 Task: Find connections with filter location Mülheim (Ruhr) with filter topic #coronaviruswith filter profile language Spanish with filter current company Qlik with filter school Annasaheb Vartak College of Arts Kedarnath Malhotra College of Commerce and E S Andrades College of Science Vasai Road Dist Thane 401 202 with filter industry Natural Gas Distribution with filter service category Ghostwriting with filter keywords title Mechanical Engineer
Action: Mouse moved to (506, 71)
Screenshot: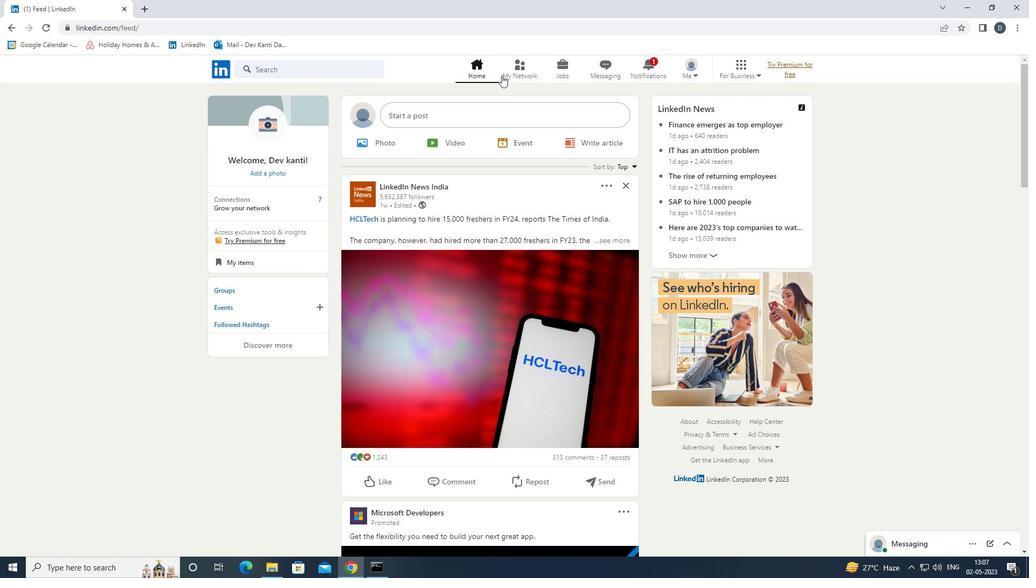 
Action: Mouse pressed left at (506, 71)
Screenshot: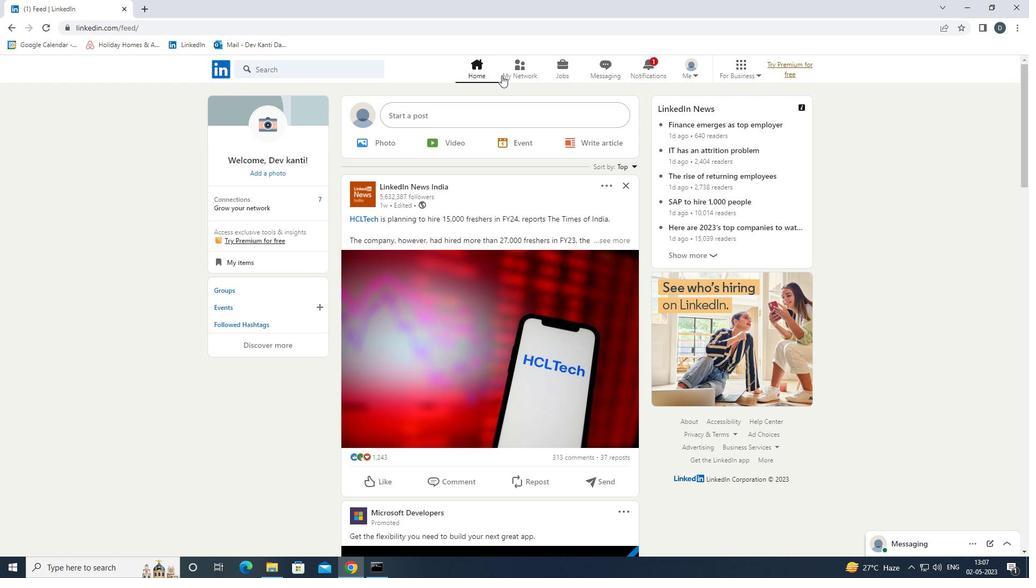 
Action: Mouse moved to (351, 128)
Screenshot: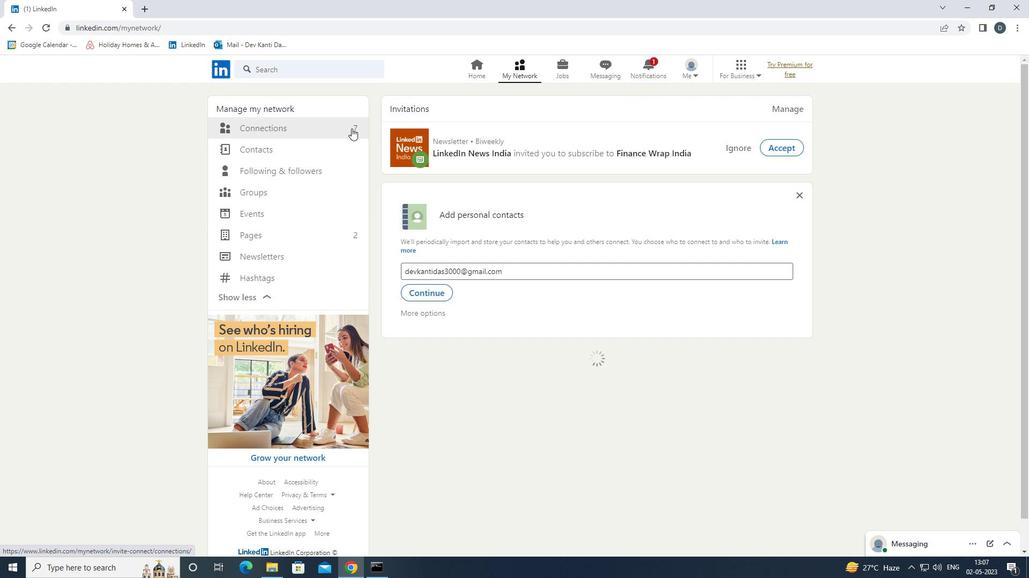 
Action: Mouse pressed left at (351, 128)
Screenshot: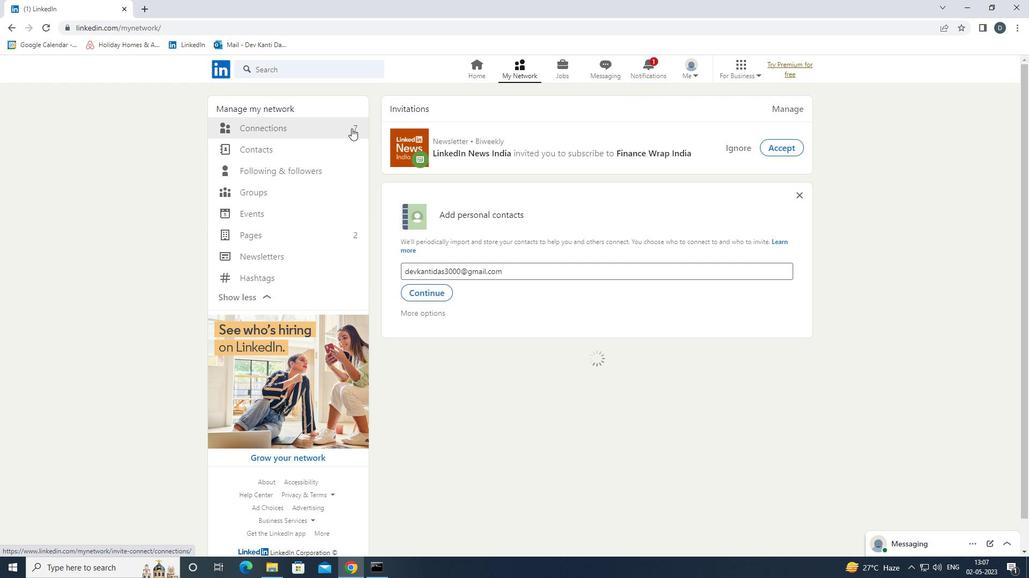 
Action: Mouse moved to (589, 126)
Screenshot: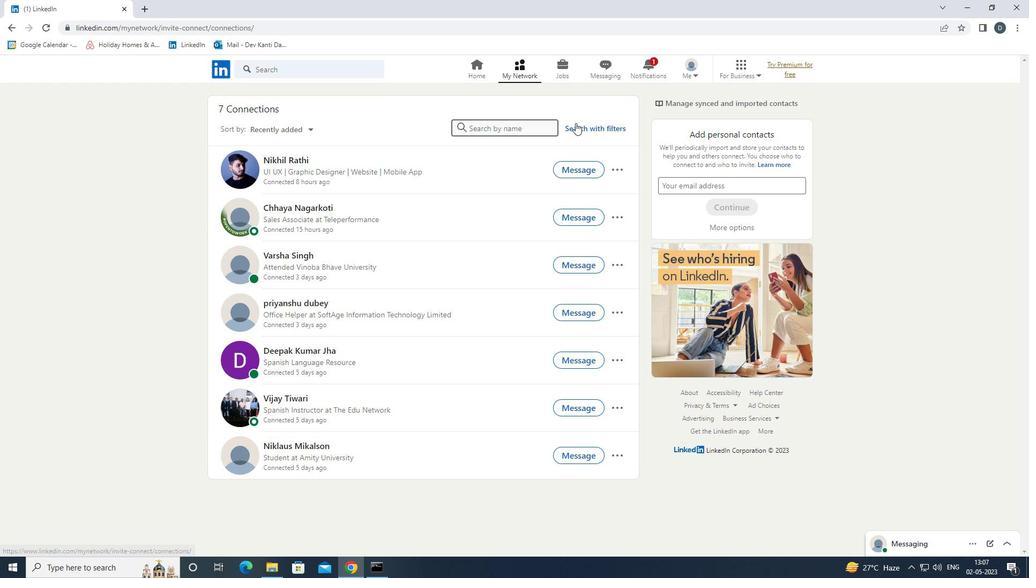 
Action: Mouse pressed left at (589, 126)
Screenshot: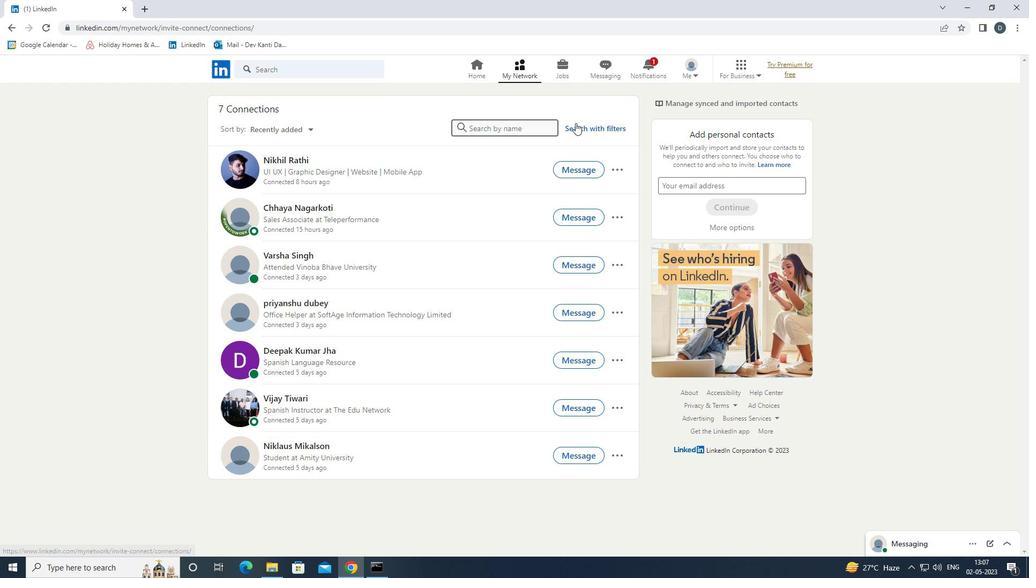 
Action: Mouse moved to (532, 98)
Screenshot: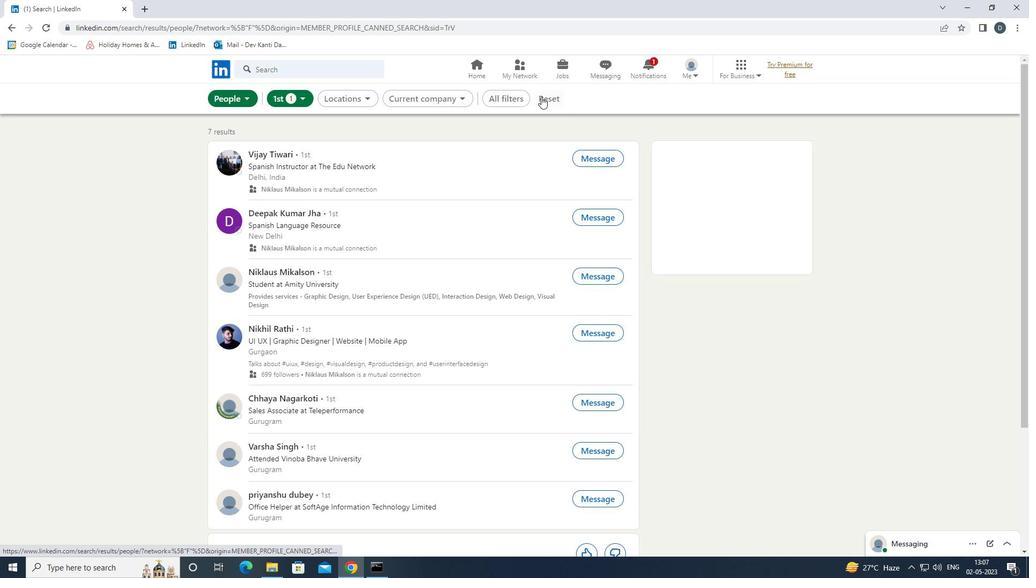 
Action: Mouse pressed left at (532, 98)
Screenshot: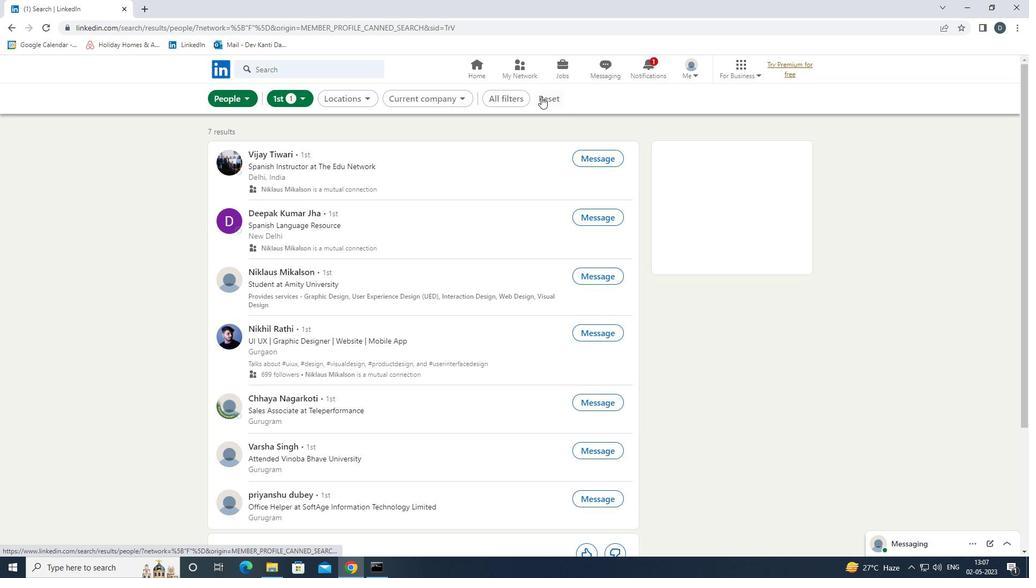 
Action: Mouse moved to (545, 100)
Screenshot: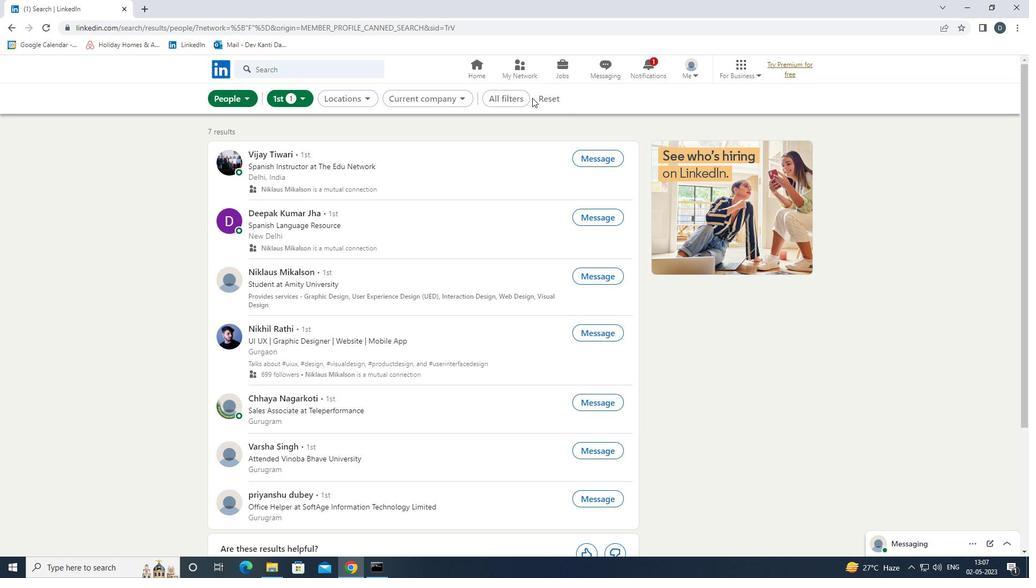 
Action: Mouse pressed left at (545, 100)
Screenshot: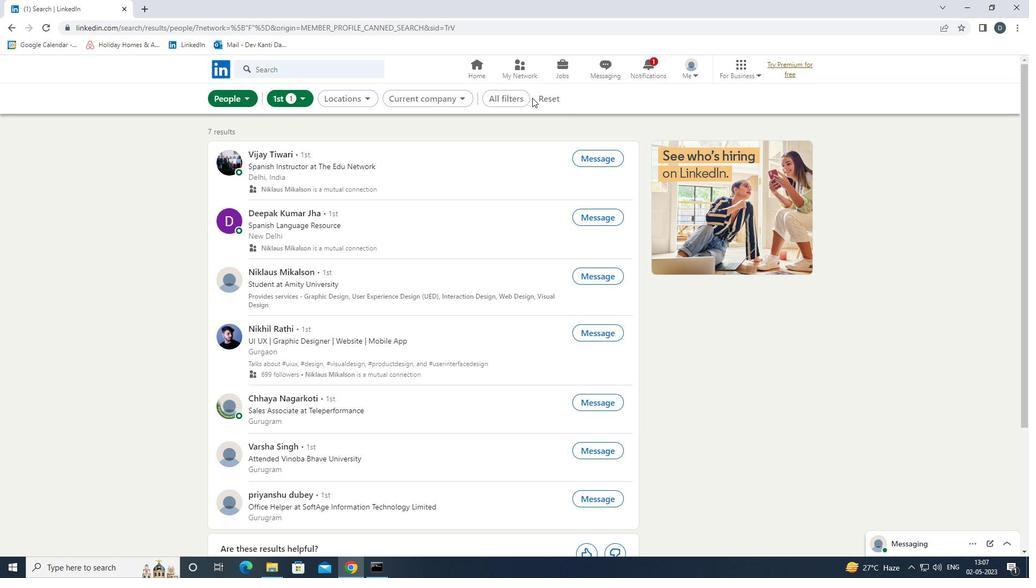 
Action: Mouse moved to (533, 98)
Screenshot: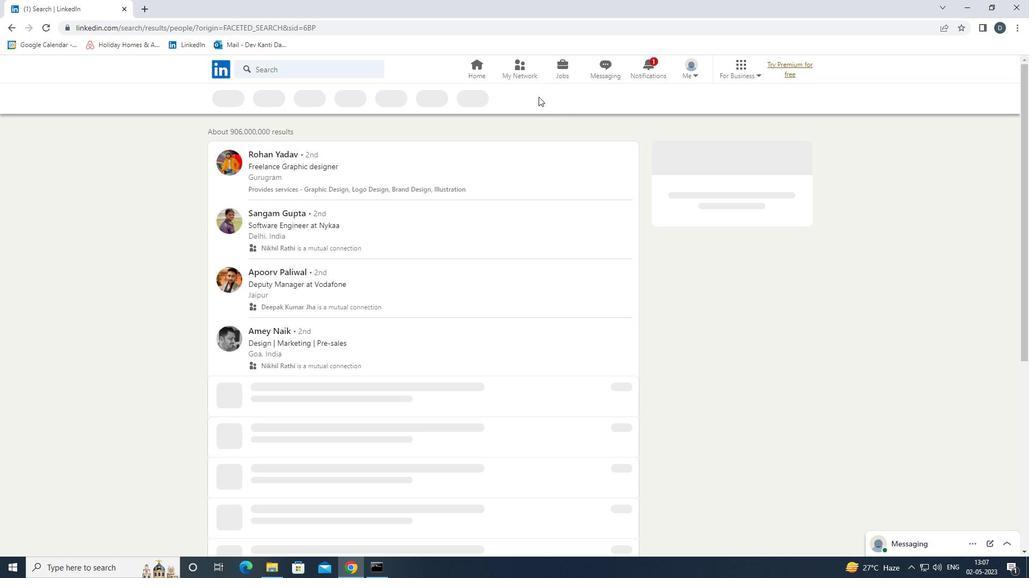
Action: Mouse pressed left at (533, 98)
Screenshot: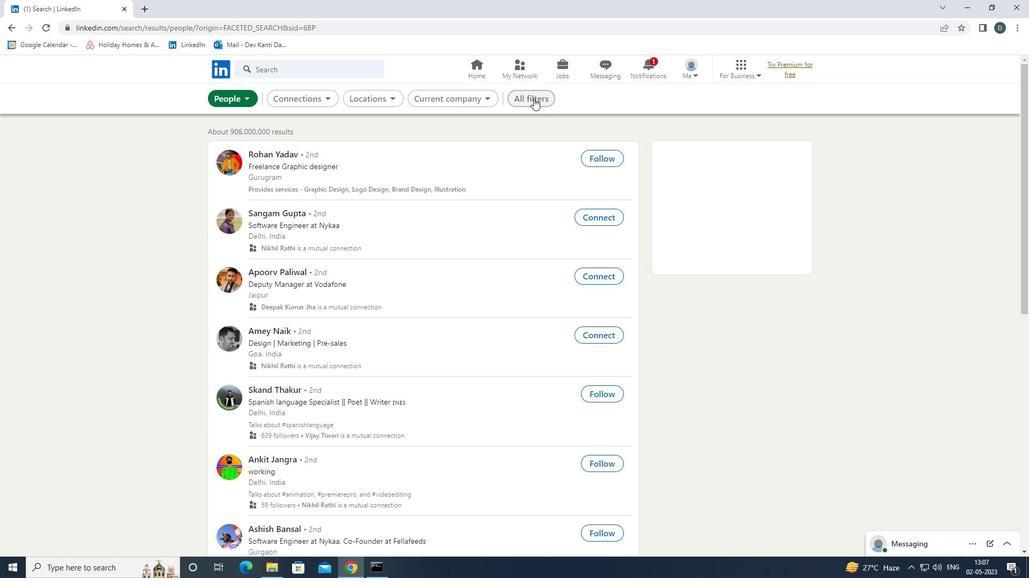 
Action: Mouse moved to (919, 343)
Screenshot: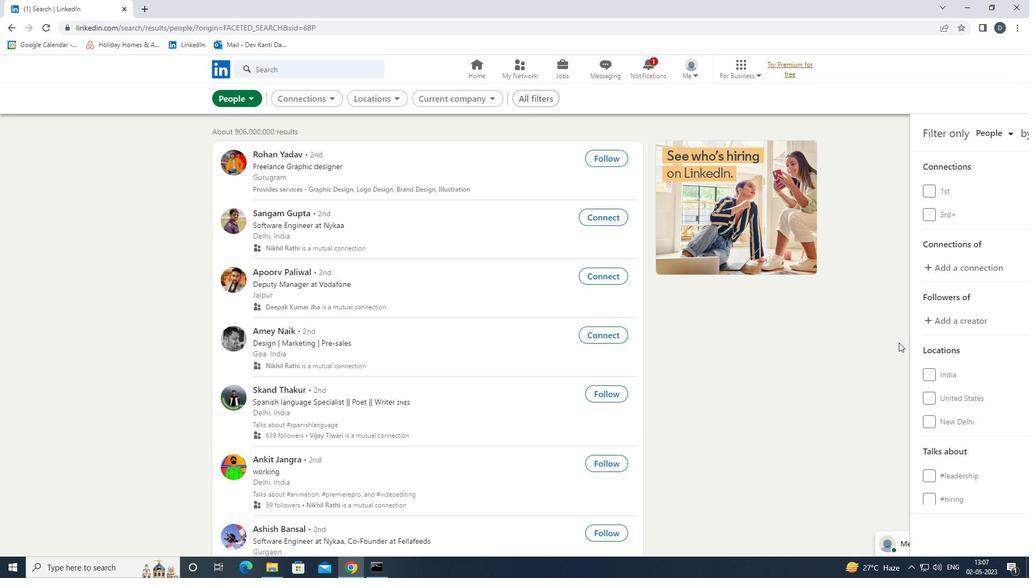 
Action: Mouse scrolled (919, 342) with delta (0, 0)
Screenshot: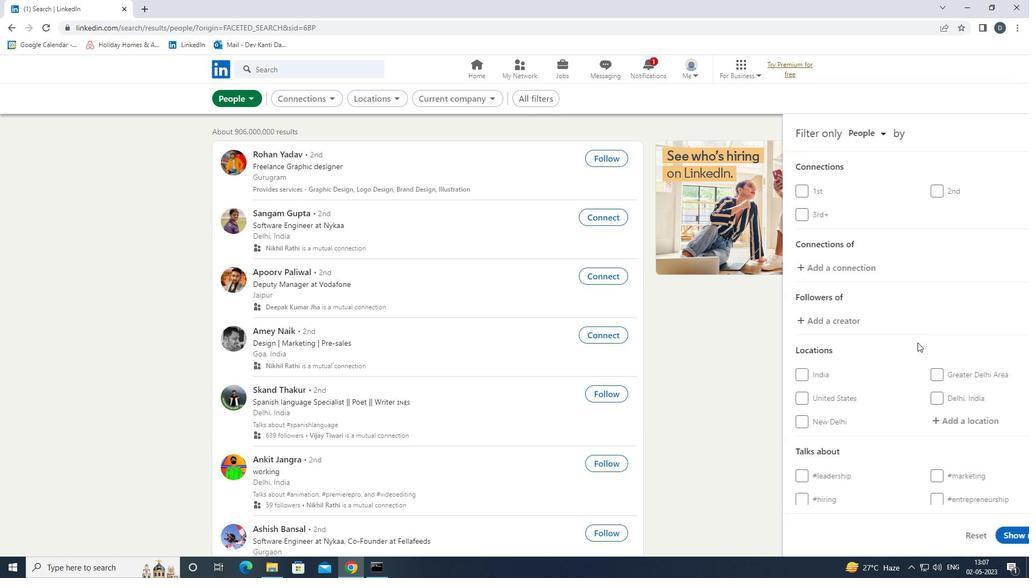 
Action: Mouse scrolled (919, 342) with delta (0, 0)
Screenshot: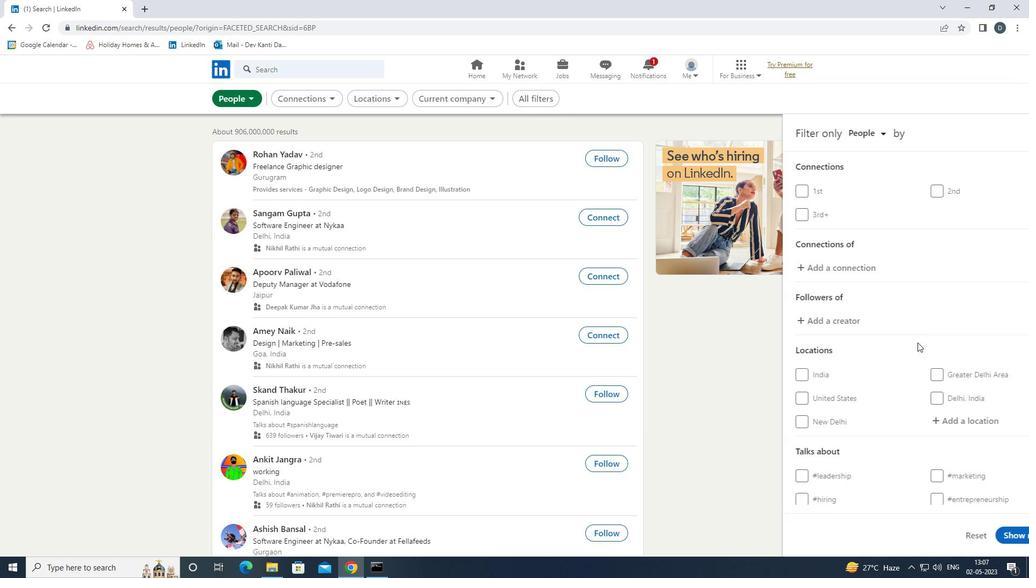 
Action: Mouse moved to (923, 326)
Screenshot: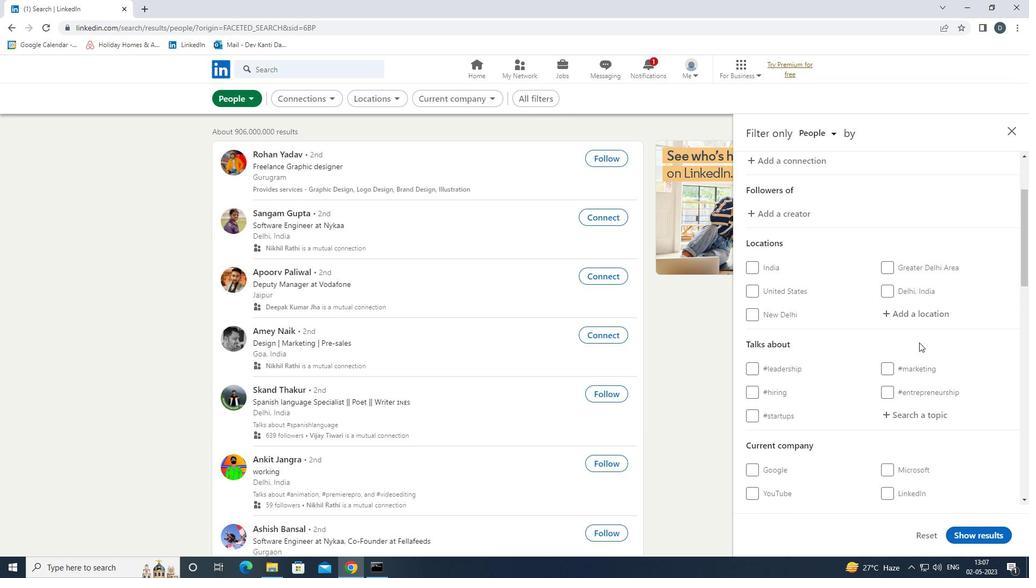 
Action: Mouse pressed left at (923, 326)
Screenshot: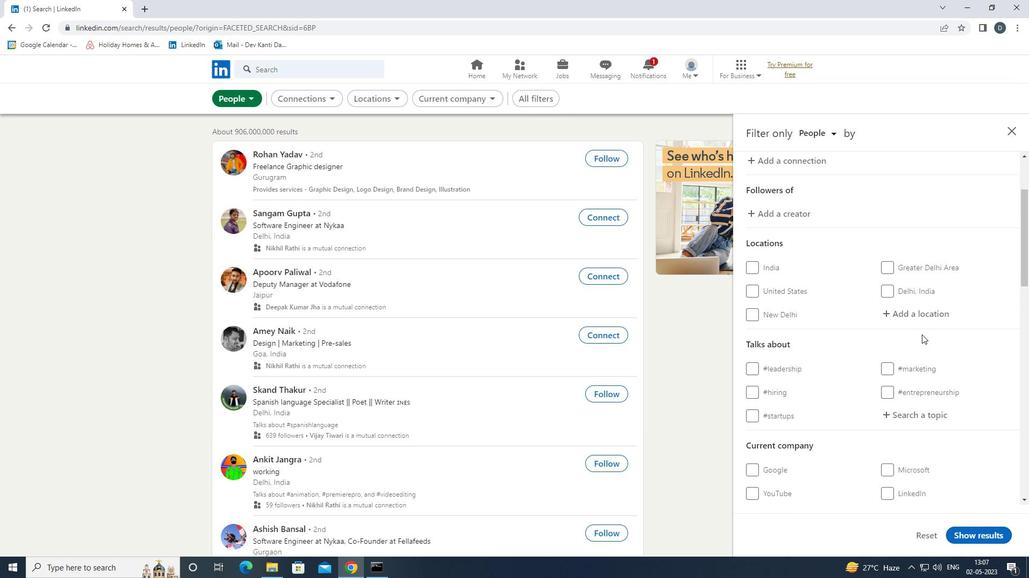 
Action: Mouse moved to (925, 317)
Screenshot: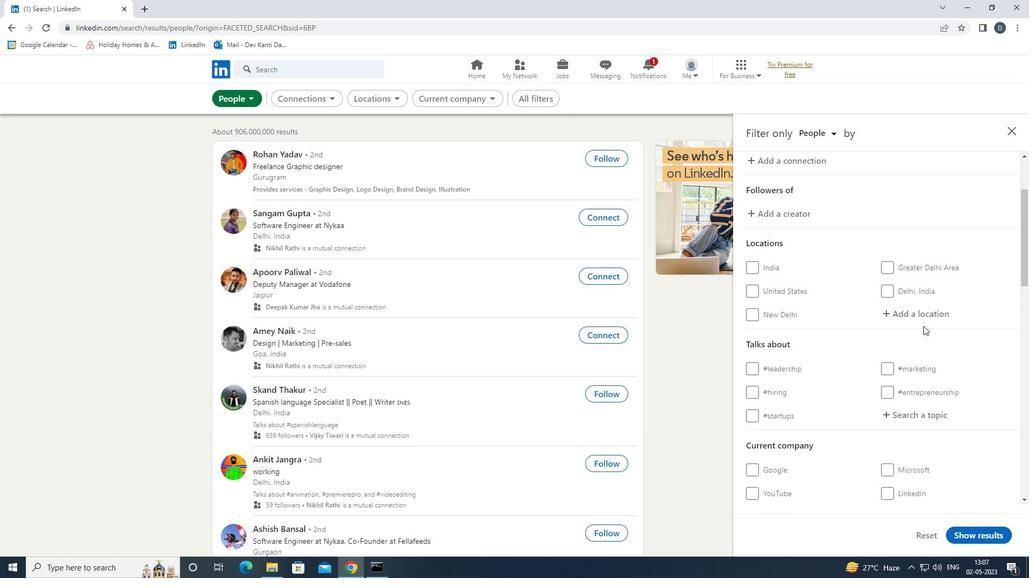 
Action: Mouse pressed left at (925, 317)
Screenshot: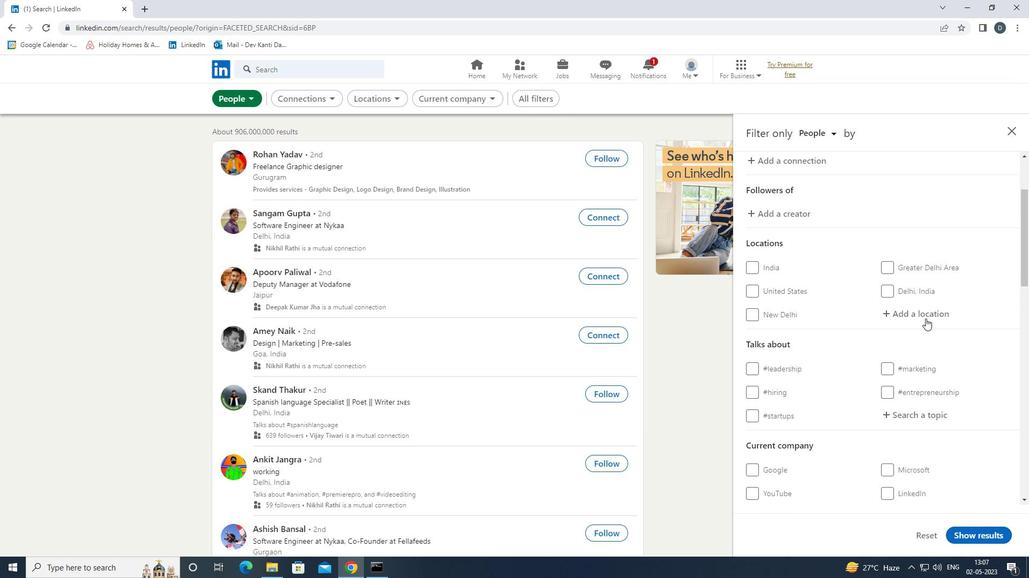 
Action: Key pressed <Key.shift>MULHEIM<Key.space><Key.backspace><Key.shift_r><Key.shift_r><Key.shift_r><Key.shift_r><Key.shift_r><Key.shift_r><Key.shift_r><Key.shift_r><Key.shift_r><Key.shift_r><Key.shift_r><Key.shift_r><Key.shift_r><Key.shift_r><Key.shift_r><Key.shift_r>(<Key.shift>RUHR<Key.shift_r>)<Key.down><Key.enter>
Screenshot: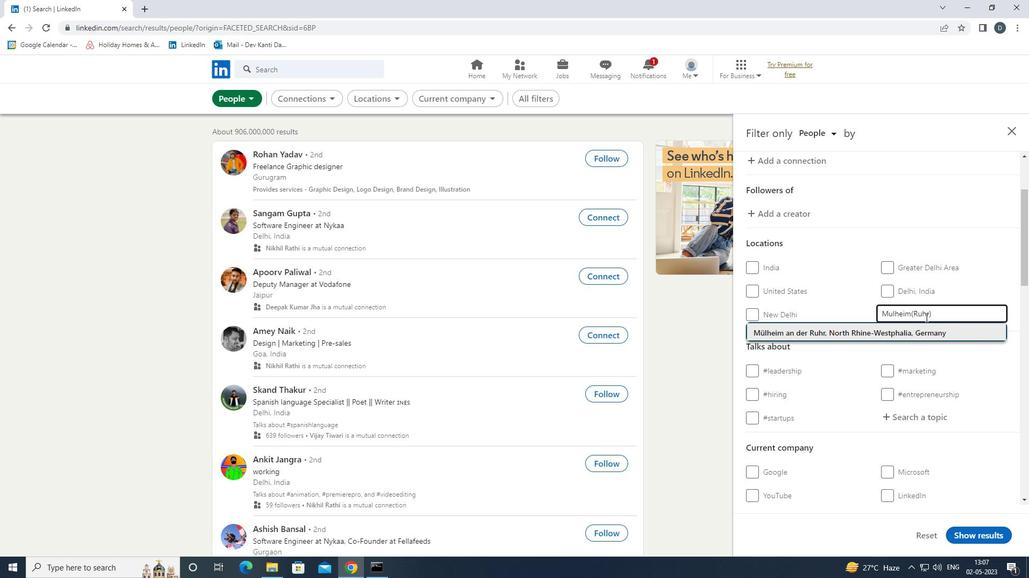 
Action: Mouse moved to (925, 319)
Screenshot: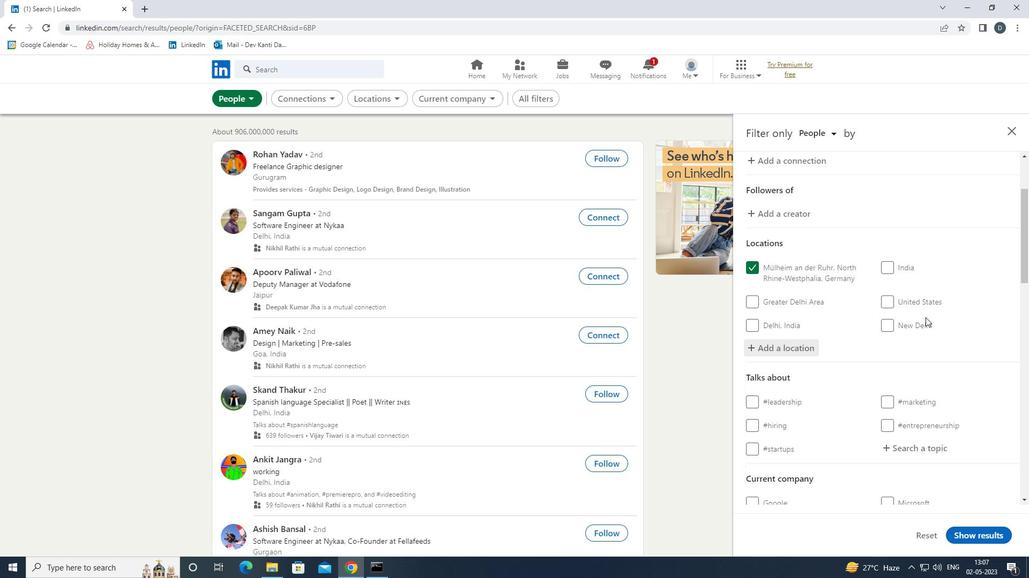 
Action: Mouse scrolled (925, 318) with delta (0, 0)
Screenshot: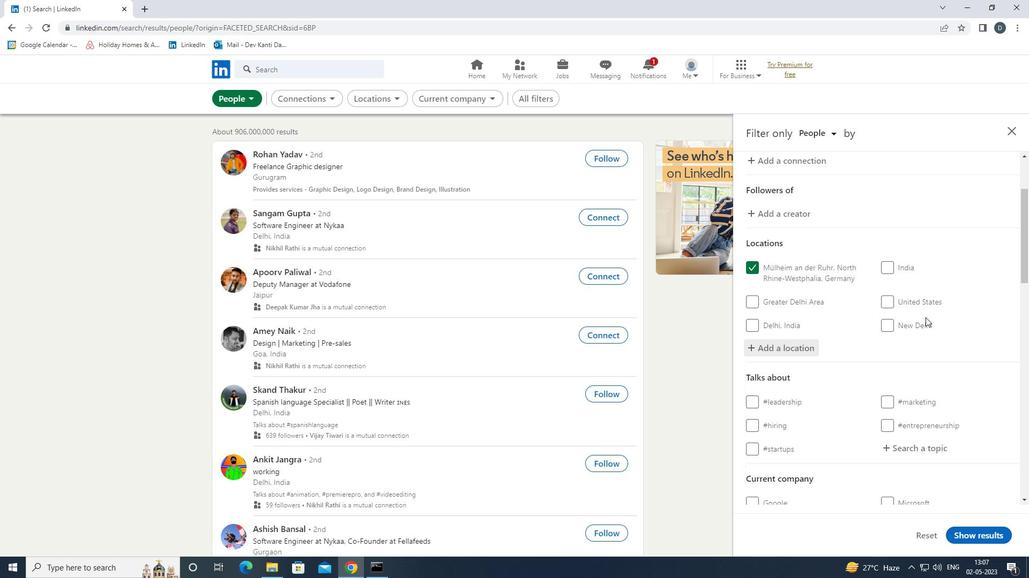
Action: Mouse scrolled (925, 318) with delta (0, 0)
Screenshot: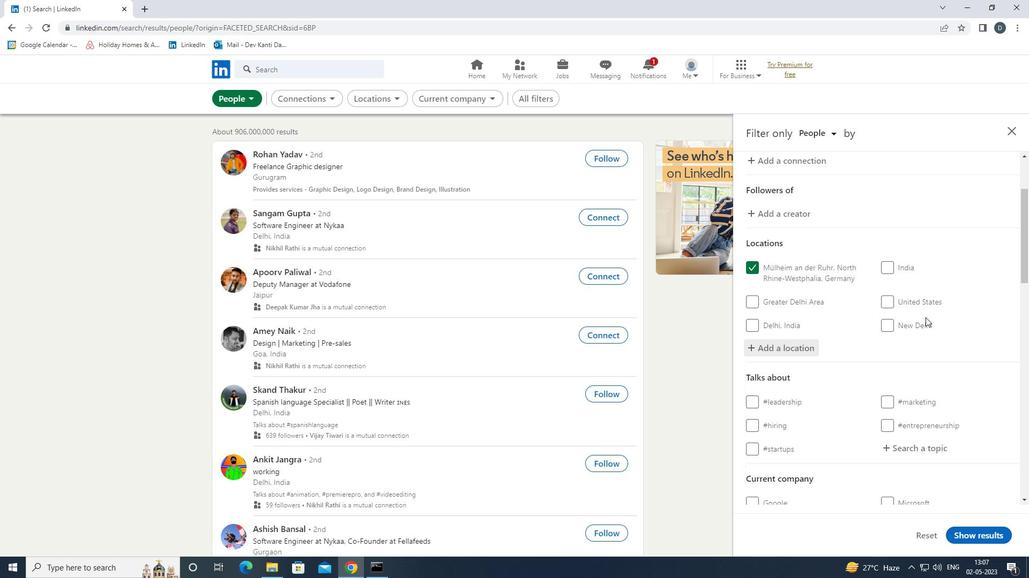 
Action: Mouse scrolled (925, 318) with delta (0, 0)
Screenshot: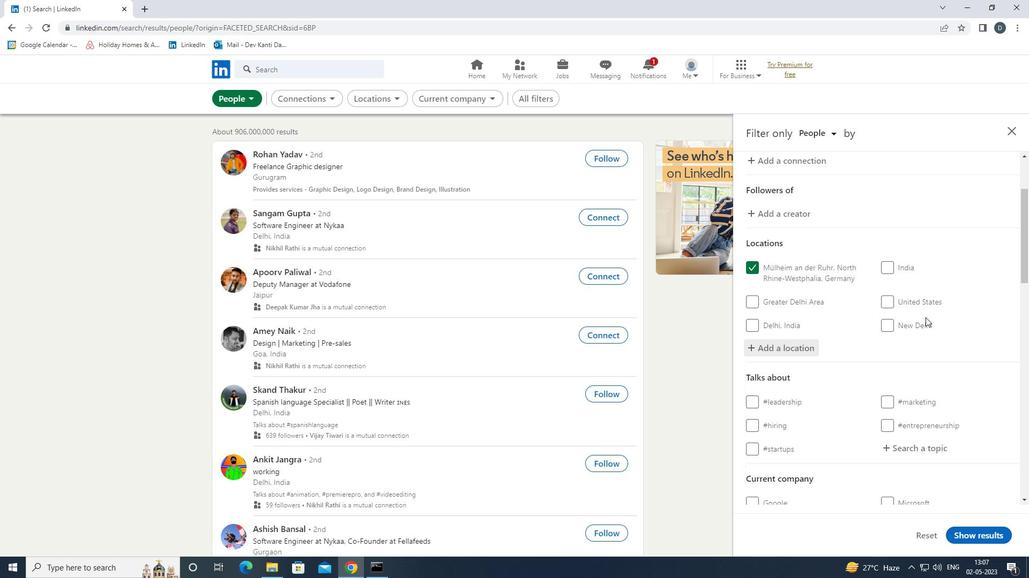 
Action: Mouse moved to (922, 294)
Screenshot: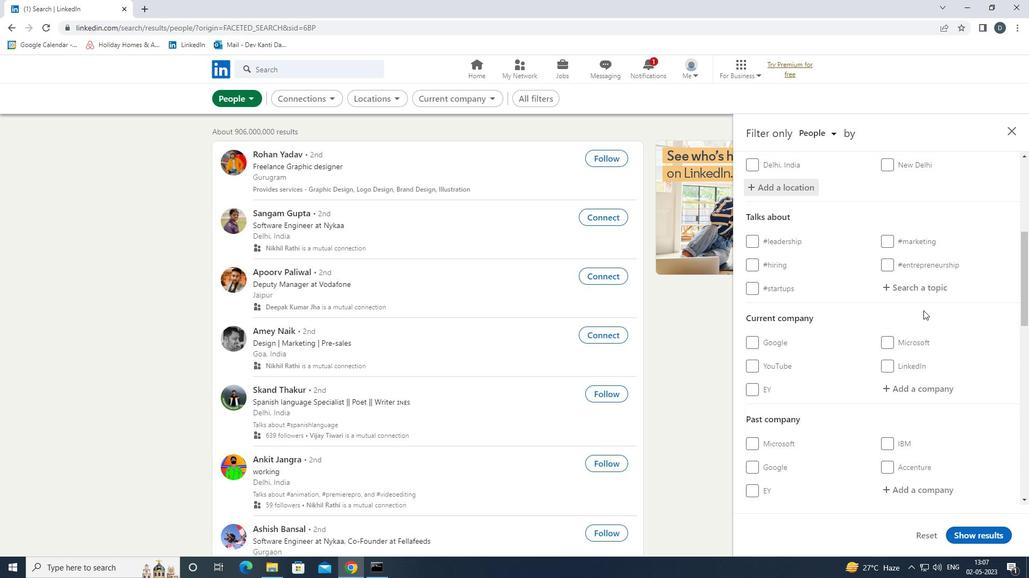
Action: Mouse pressed left at (922, 294)
Screenshot: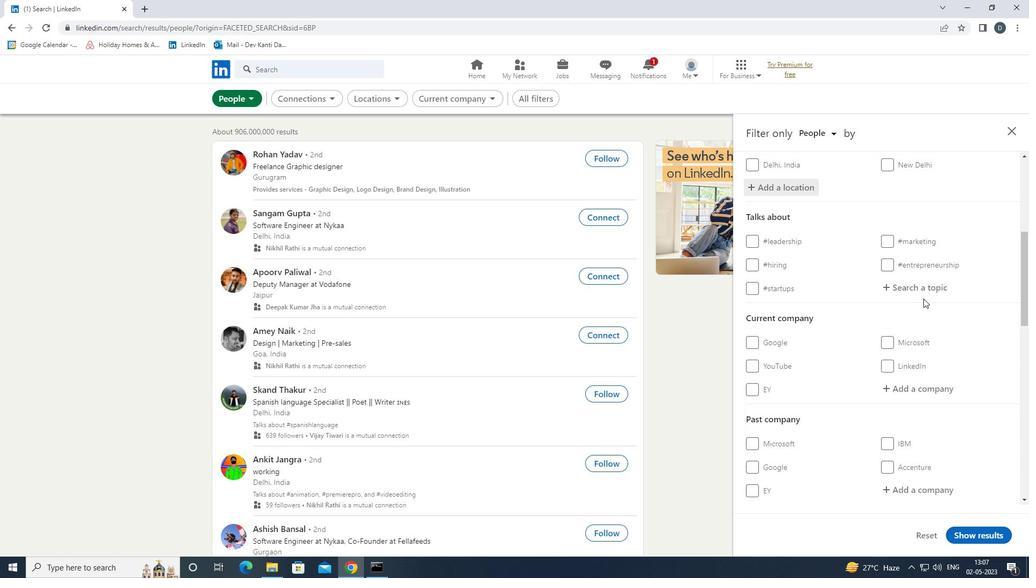 
Action: Key pressed CORO
Screenshot: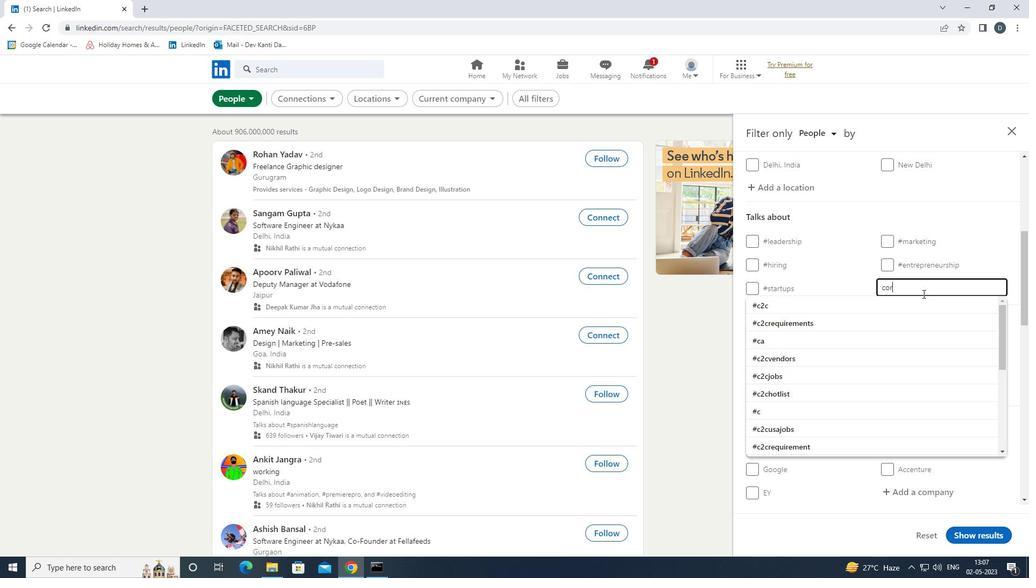 
Action: Mouse moved to (922, 293)
Screenshot: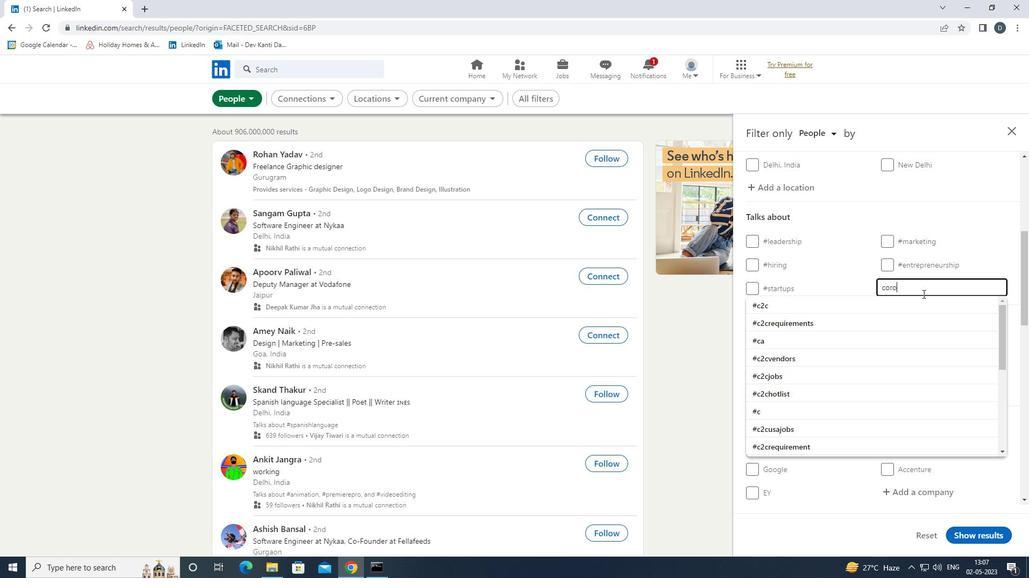 
Action: Key pressed NAVIRUS<Key.left><Key.left><Key.left><Key.left><Key.left><Key.left><Key.left><Key.left><Key.left><Key.left><Key.left><Key.left><Key.left><Key.left><Key.left><Key.left><Key.shift>#<Key.enter>
Screenshot: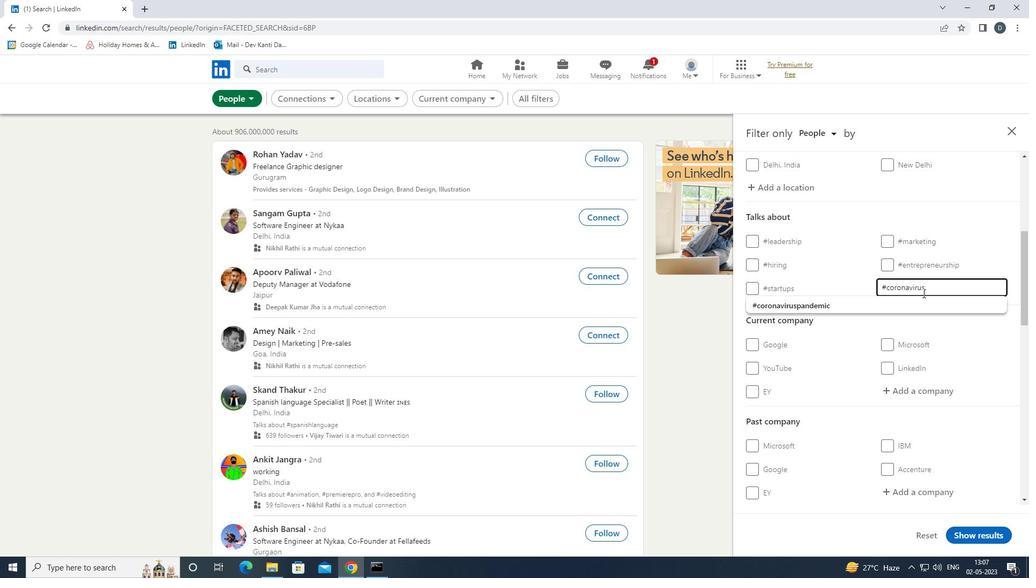 
Action: Mouse moved to (955, 283)
Screenshot: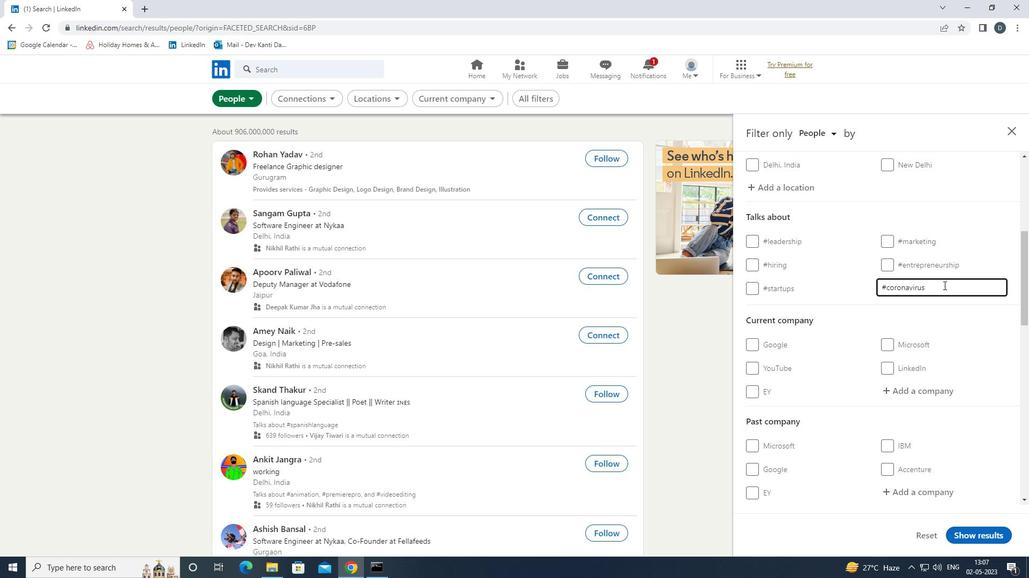 
Action: Mouse scrolled (955, 282) with delta (0, 0)
Screenshot: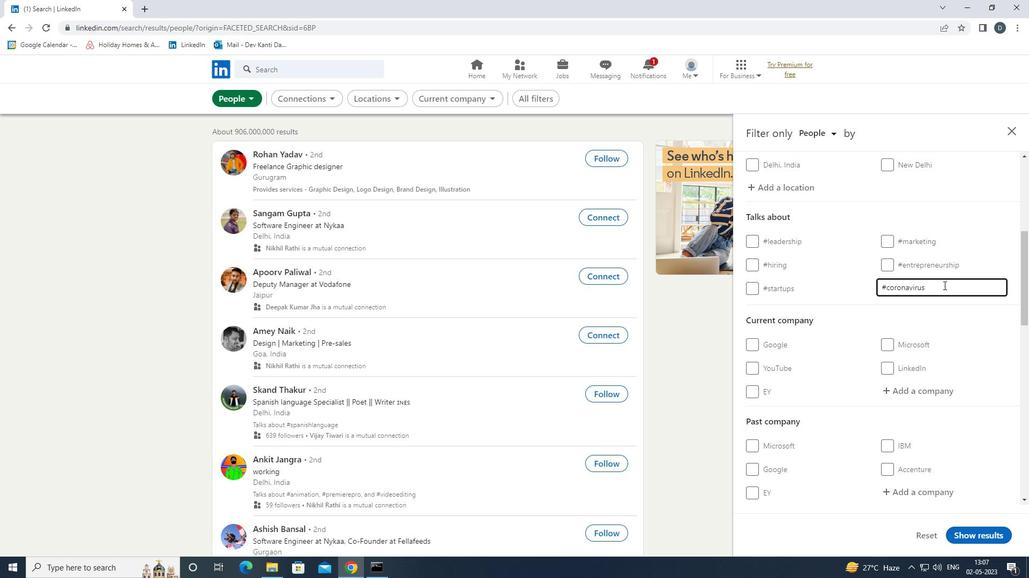
Action: Mouse moved to (953, 284)
Screenshot: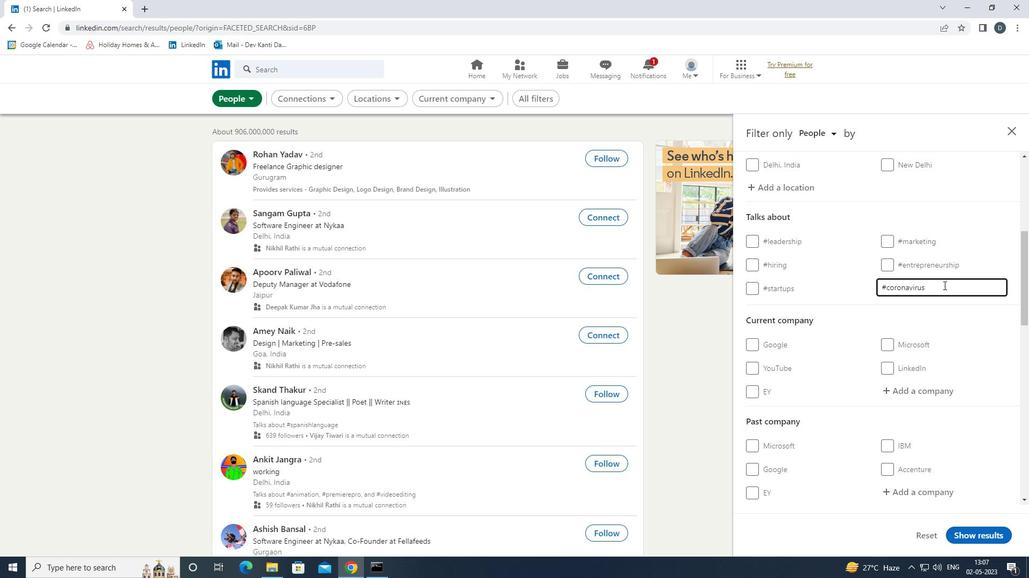 
Action: Mouse scrolled (953, 284) with delta (0, 0)
Screenshot: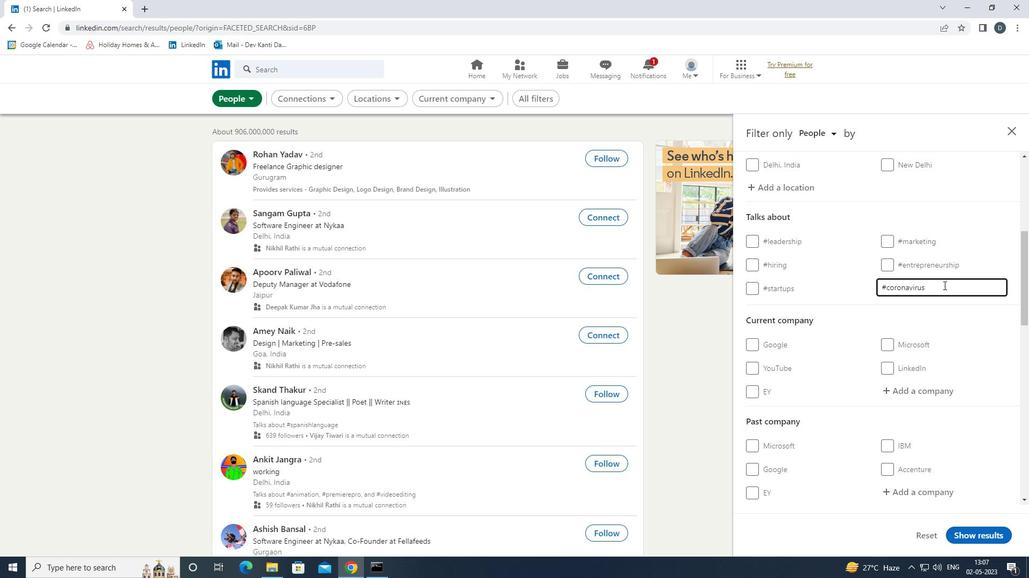 
Action: Mouse scrolled (953, 284) with delta (0, 0)
Screenshot: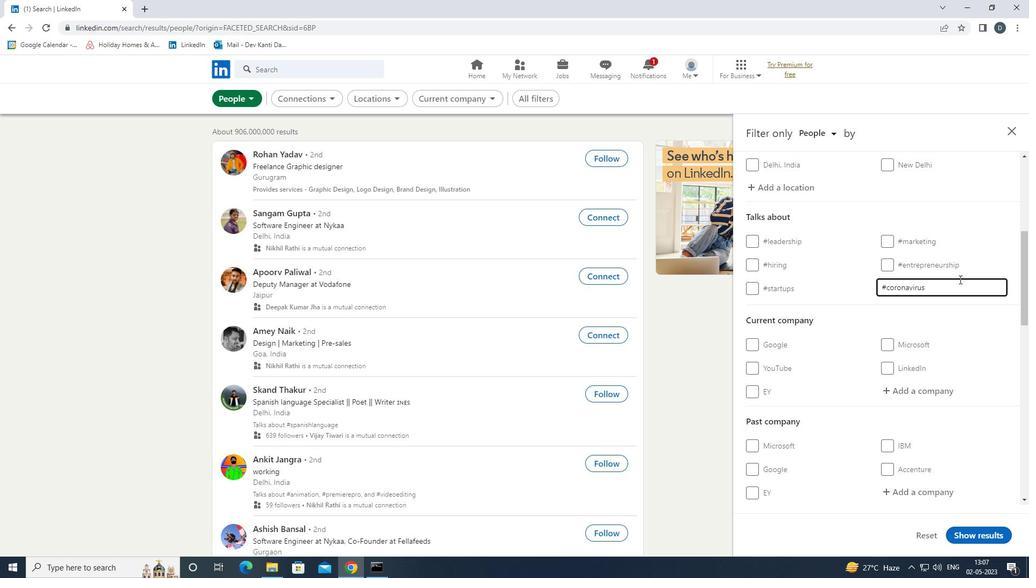 
Action: Mouse moved to (939, 284)
Screenshot: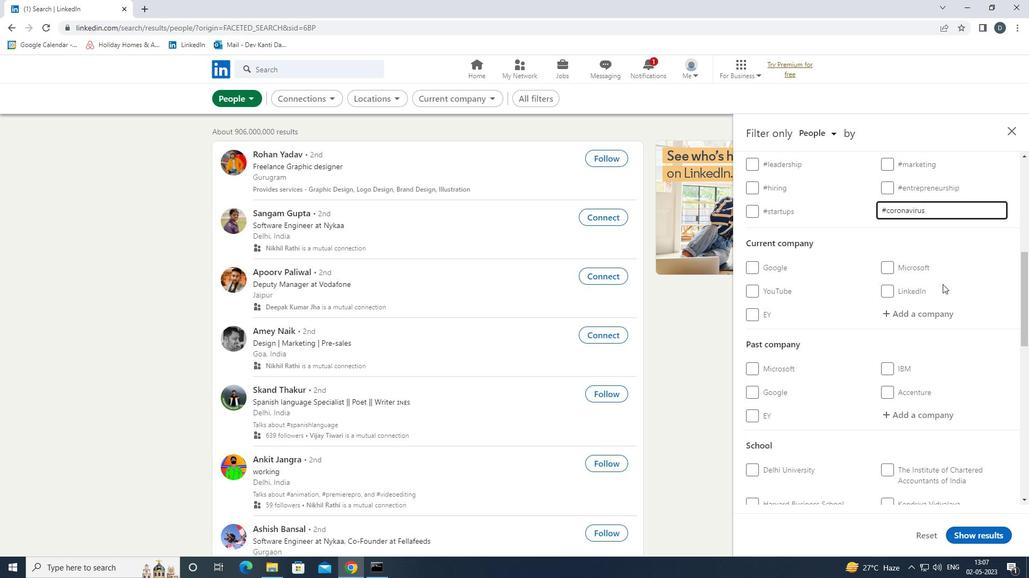 
Action: Mouse scrolled (939, 284) with delta (0, 0)
Screenshot: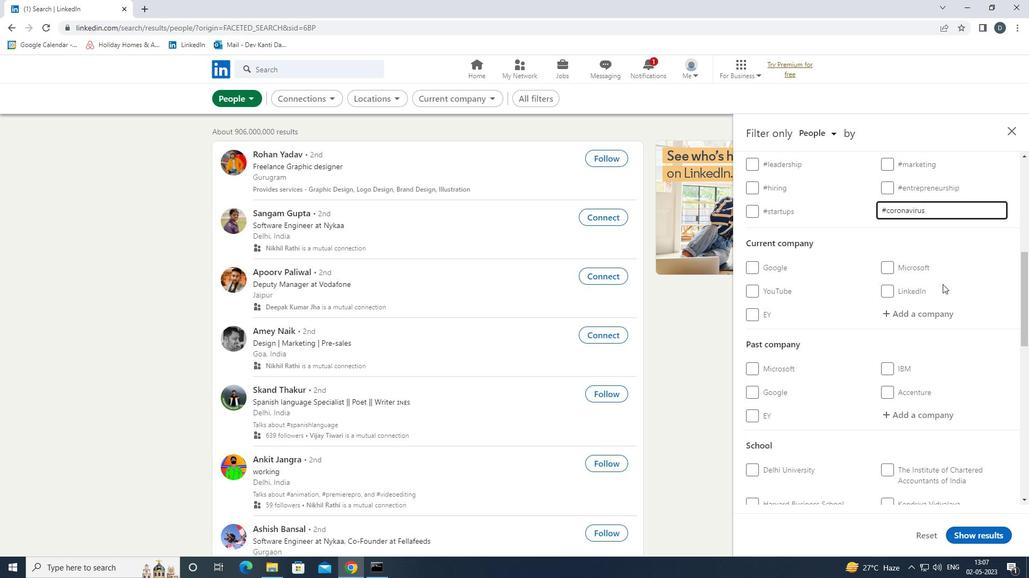 
Action: Mouse moved to (939, 285)
Screenshot: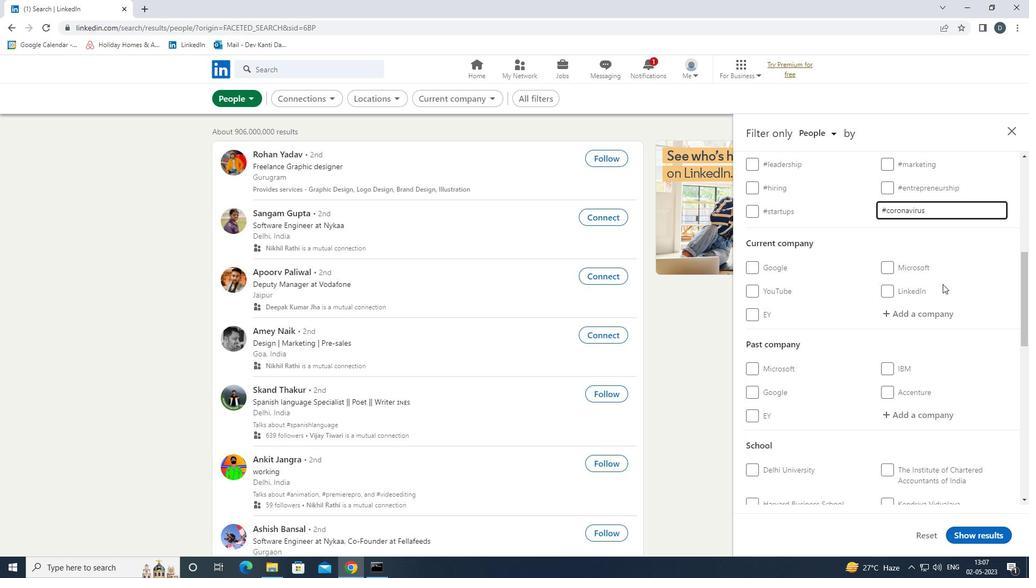 
Action: Mouse scrolled (939, 284) with delta (0, 0)
Screenshot: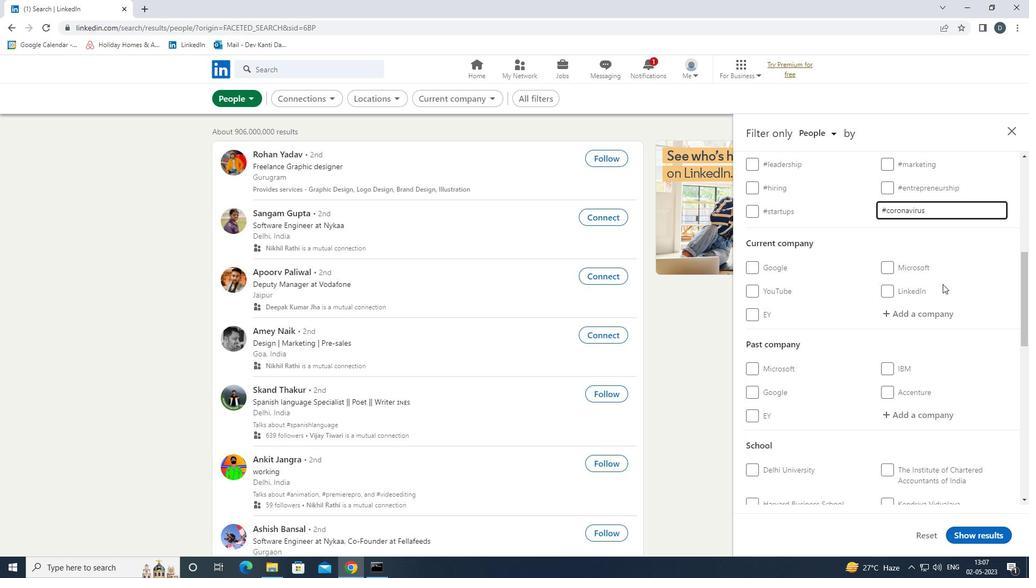 
Action: Mouse moved to (938, 285)
Screenshot: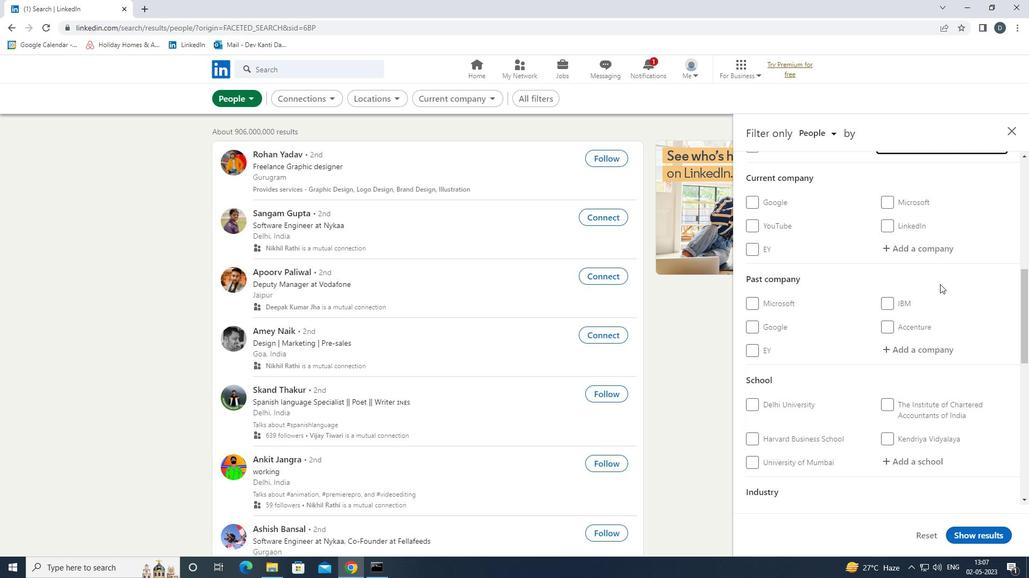 
Action: Mouse scrolled (938, 285) with delta (0, 0)
Screenshot: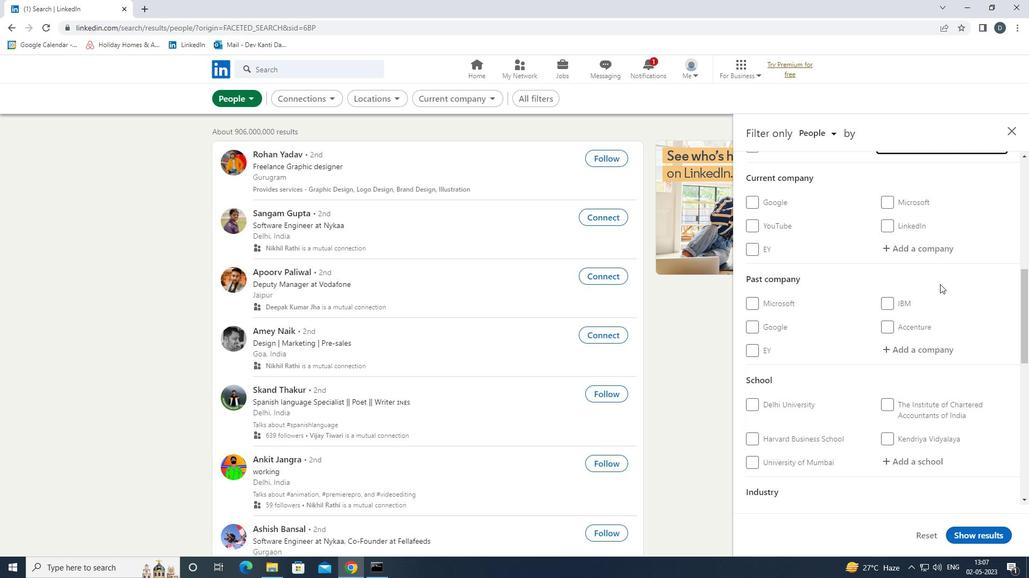 
Action: Mouse moved to (896, 306)
Screenshot: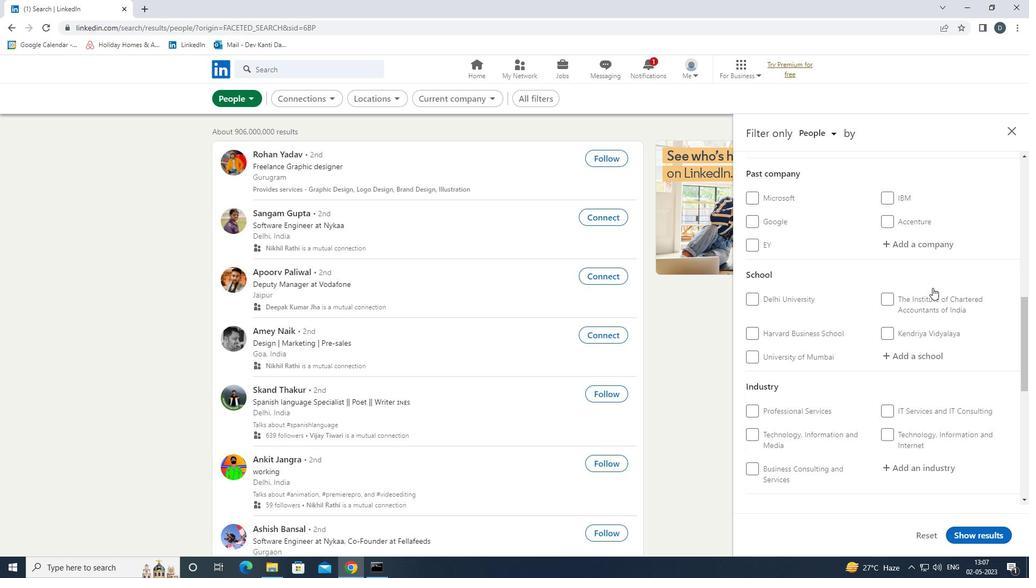 
Action: Mouse scrolled (896, 305) with delta (0, 0)
Screenshot: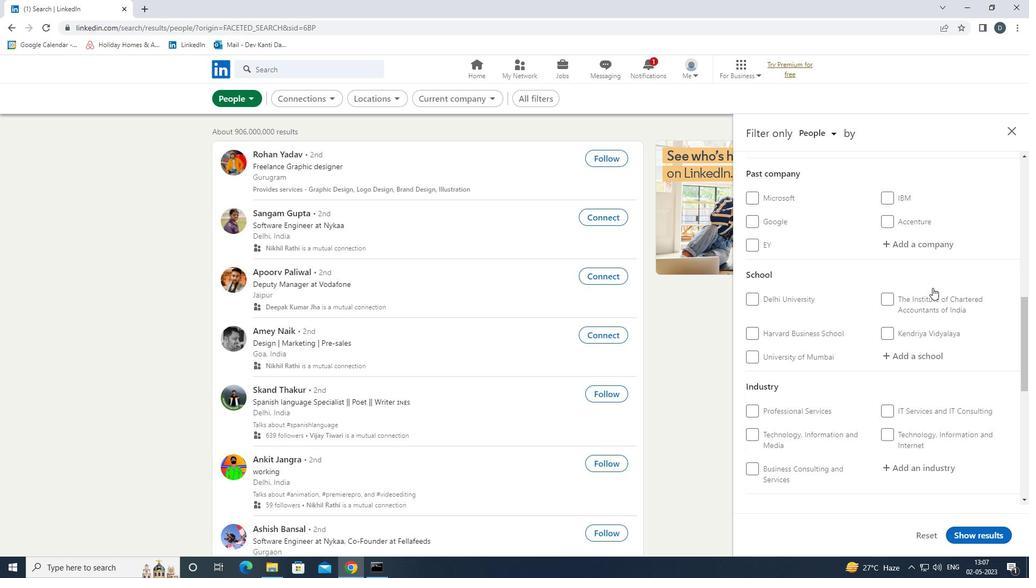 
Action: Mouse moved to (896, 306)
Screenshot: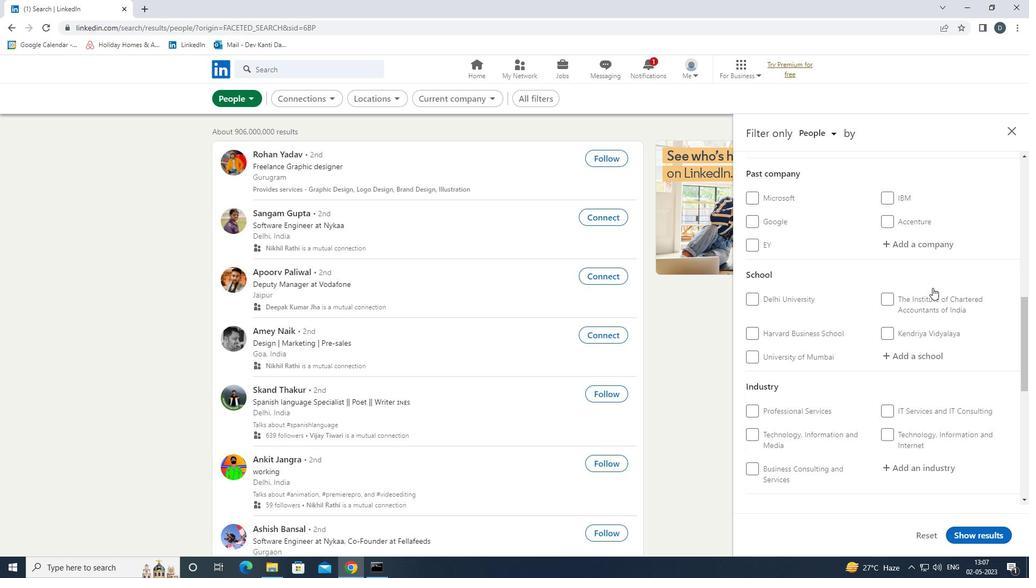 
Action: Mouse scrolled (896, 305) with delta (0, 0)
Screenshot: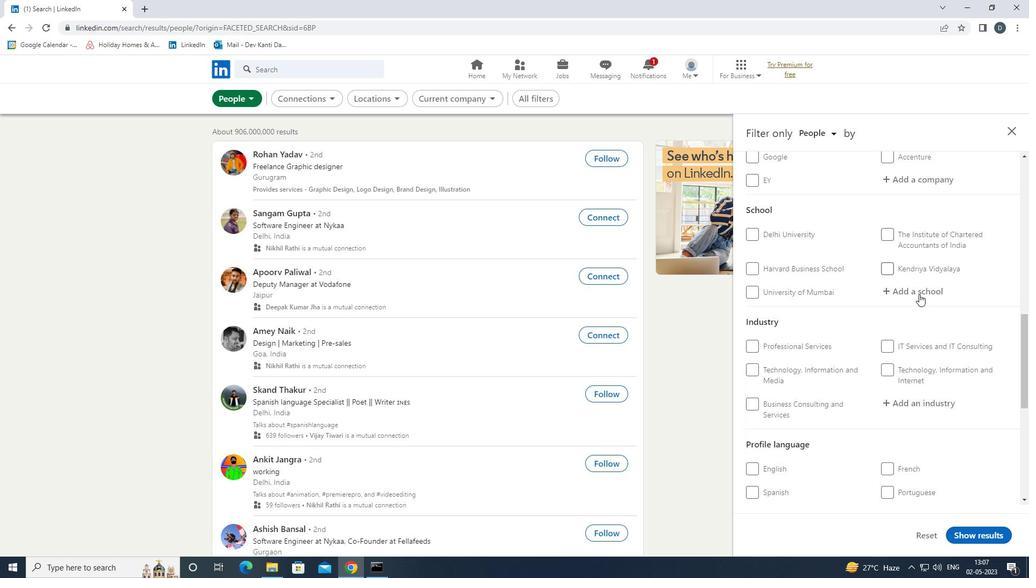 
Action: Mouse moved to (747, 379)
Screenshot: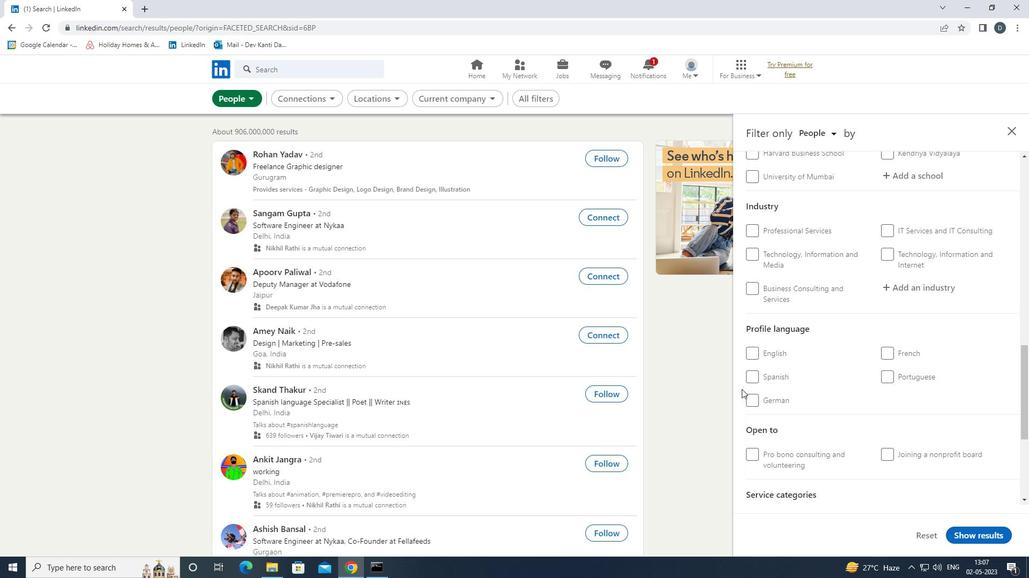 
Action: Mouse pressed left at (747, 379)
Screenshot: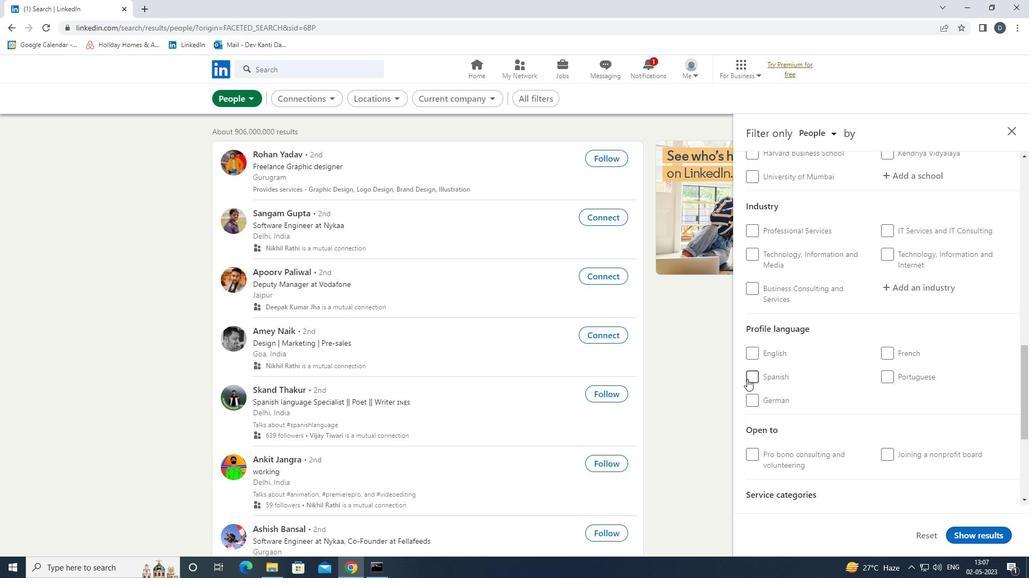
Action: Mouse moved to (824, 392)
Screenshot: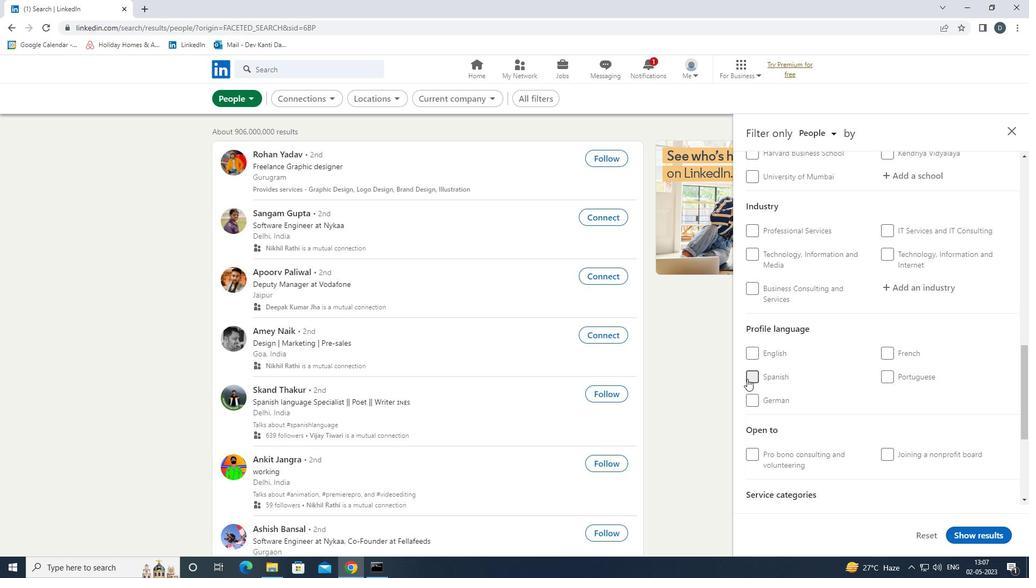 
Action: Mouse scrolled (824, 393) with delta (0, 0)
Screenshot: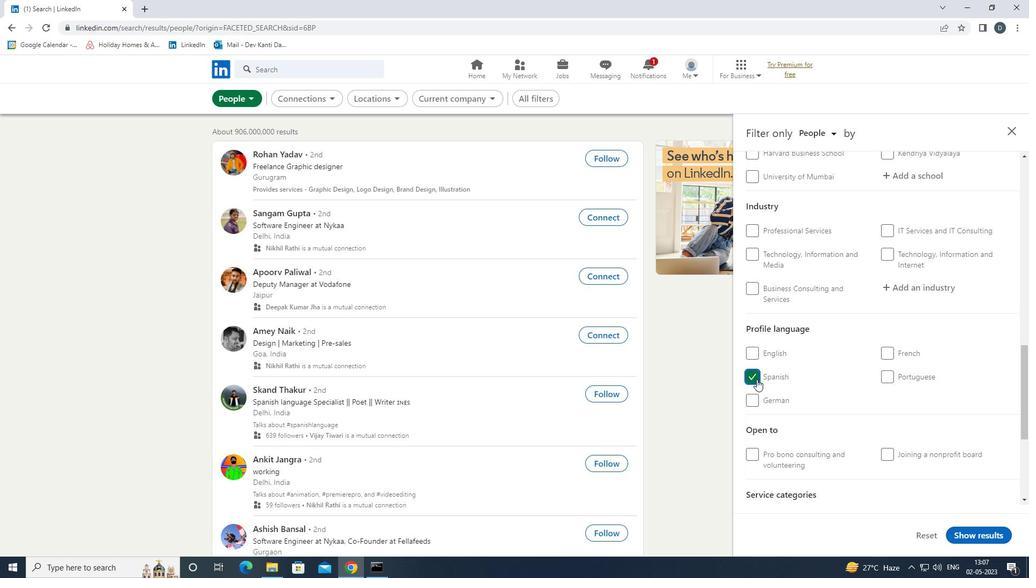 
Action: Mouse scrolled (824, 393) with delta (0, 0)
Screenshot: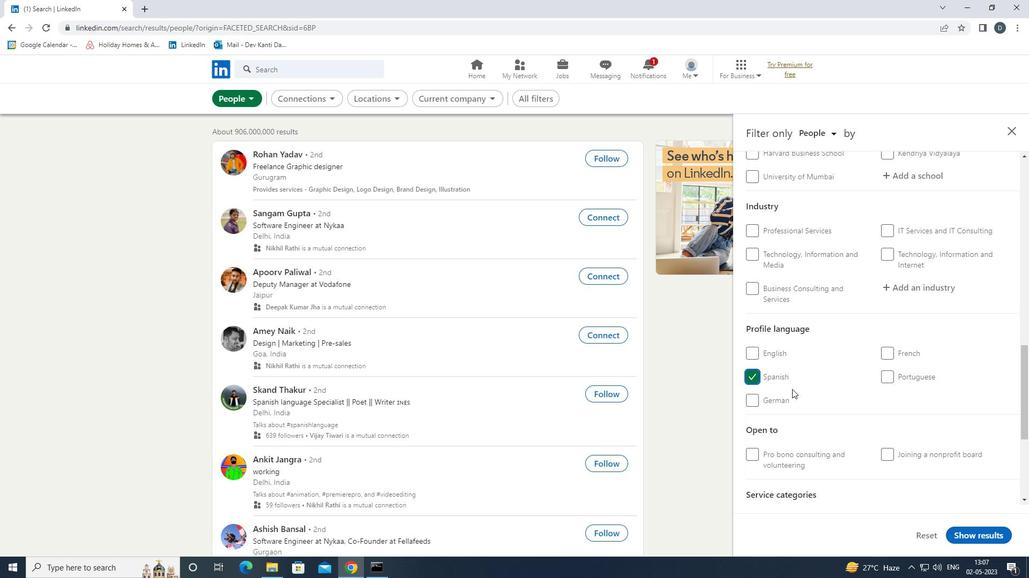 
Action: Mouse scrolled (824, 393) with delta (0, 0)
Screenshot: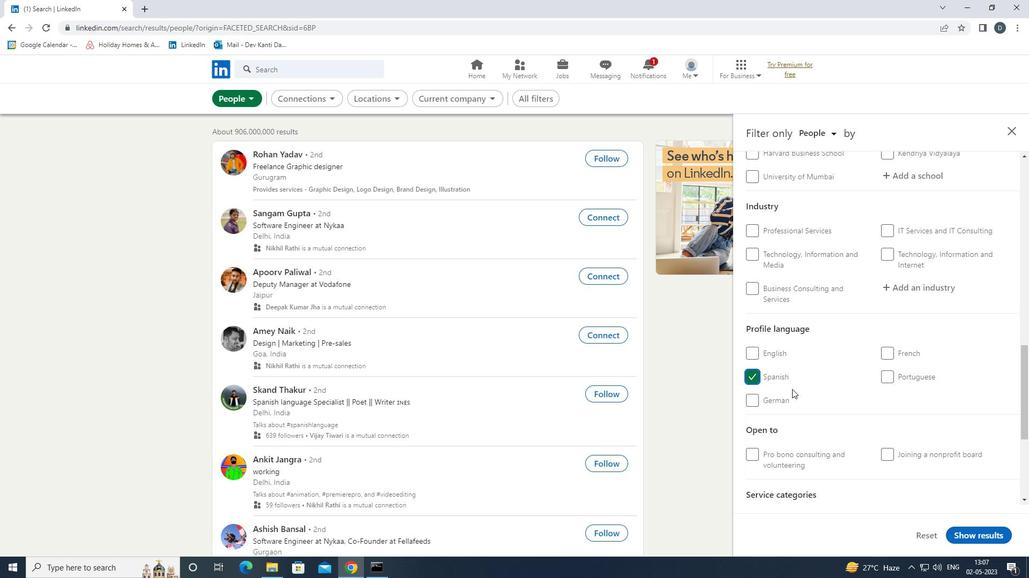 
Action: Mouse scrolled (824, 393) with delta (0, 0)
Screenshot: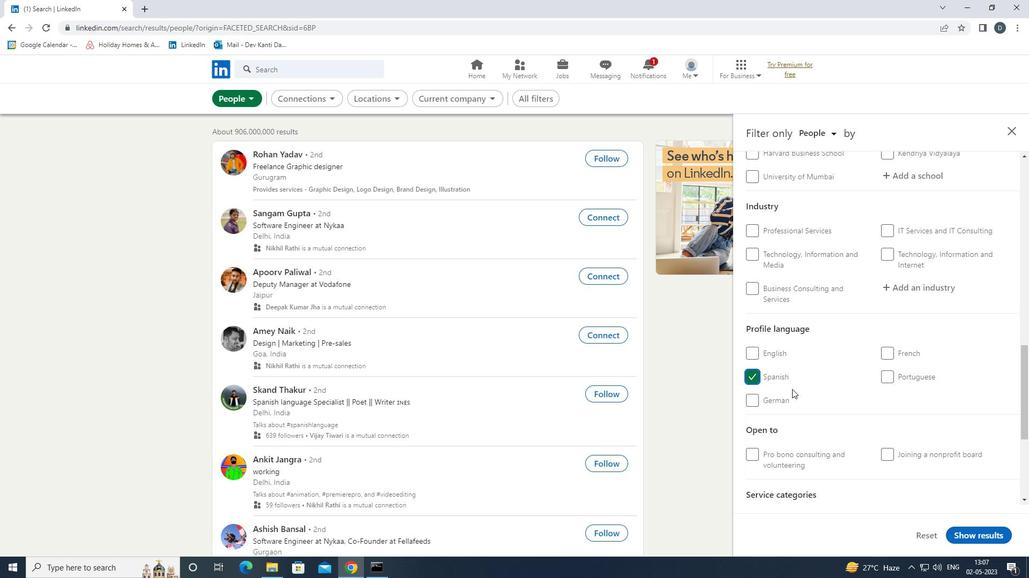 
Action: Mouse scrolled (824, 393) with delta (0, 0)
Screenshot: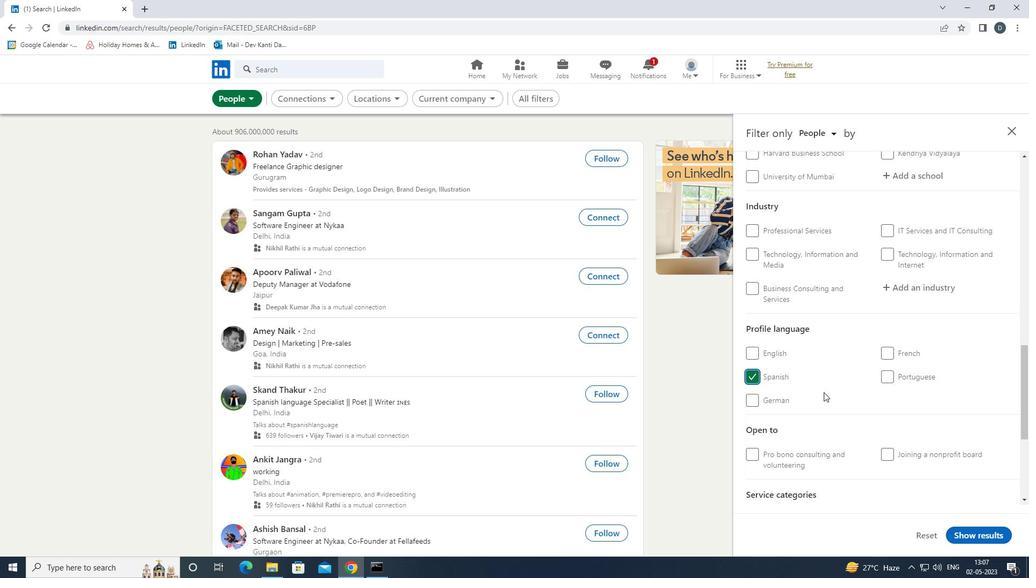 
Action: Mouse scrolled (824, 393) with delta (0, 0)
Screenshot: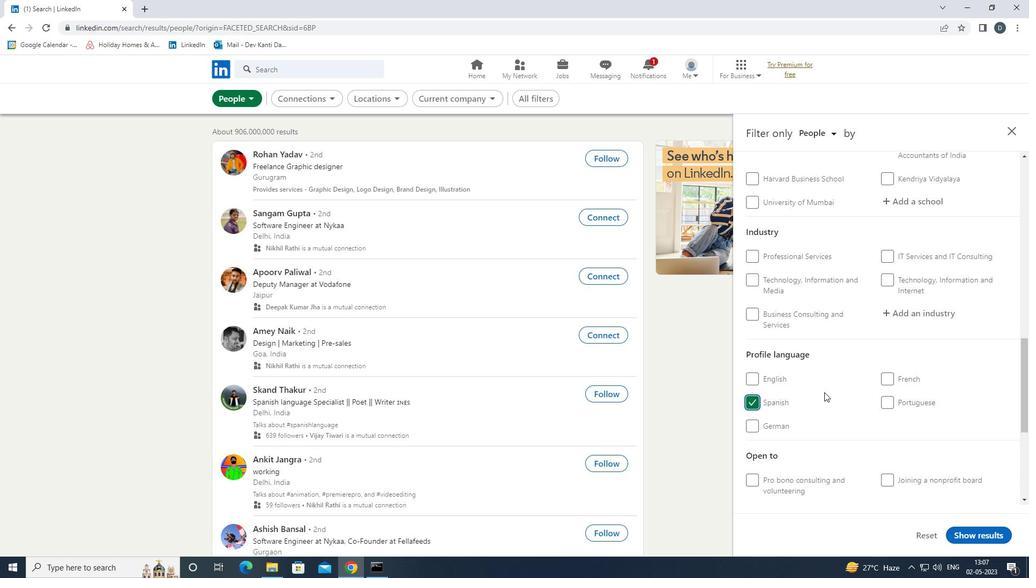 
Action: Mouse moved to (905, 284)
Screenshot: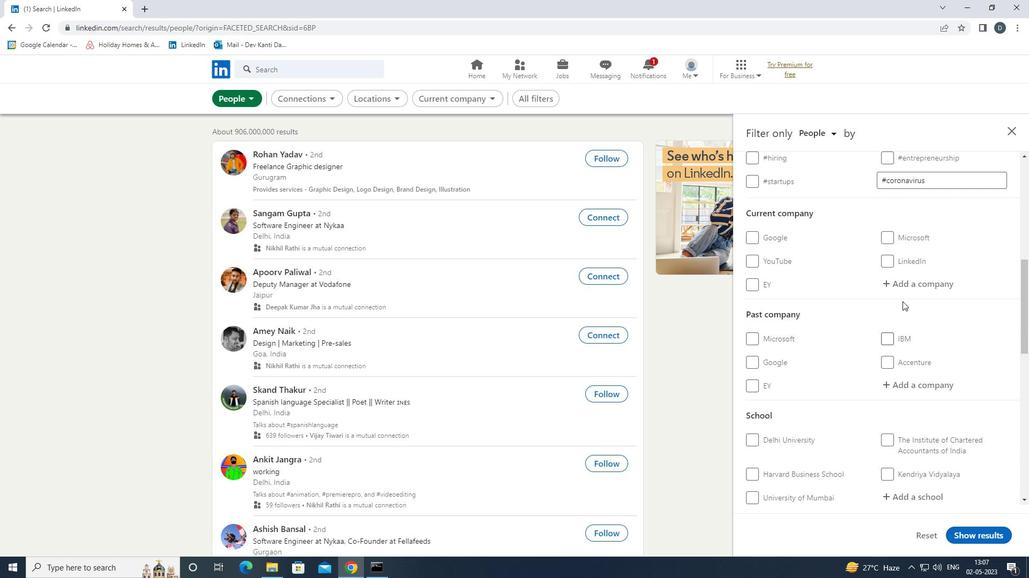 
Action: Mouse pressed left at (905, 284)
Screenshot: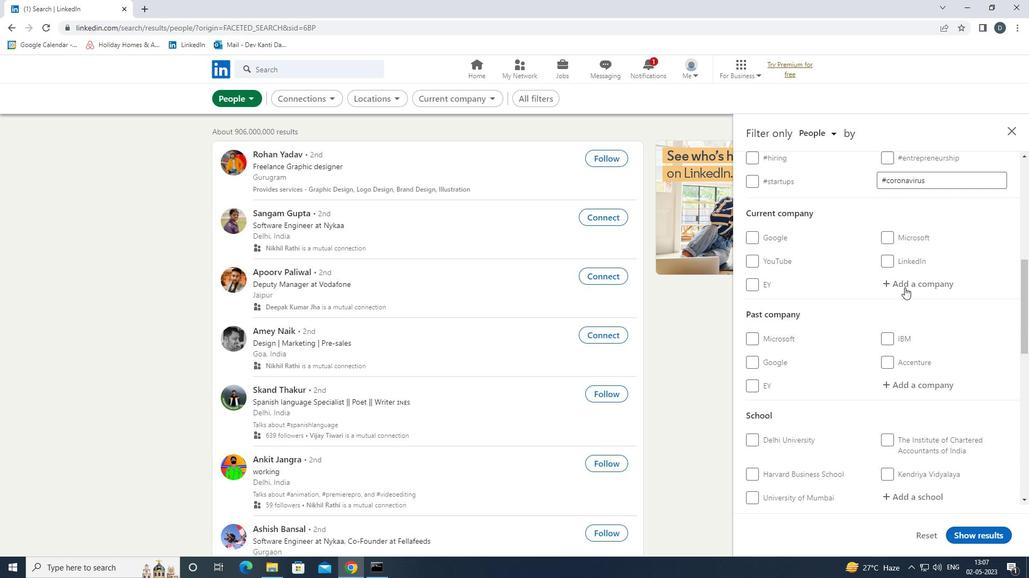 
Action: Key pressed <Key.shift><Key.shift>QLIK<Key.down><Key.enter>
Screenshot: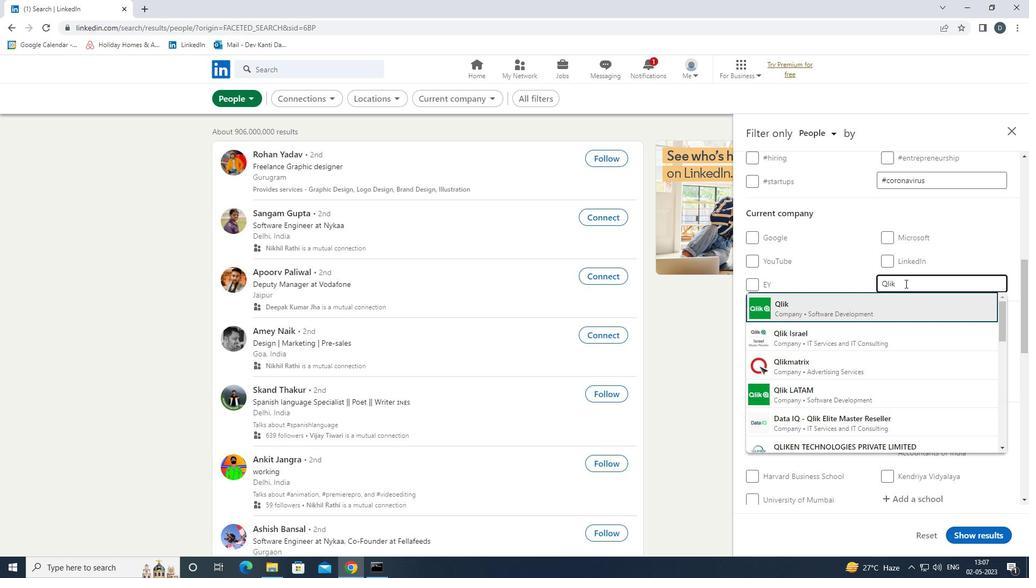 
Action: Mouse moved to (902, 288)
Screenshot: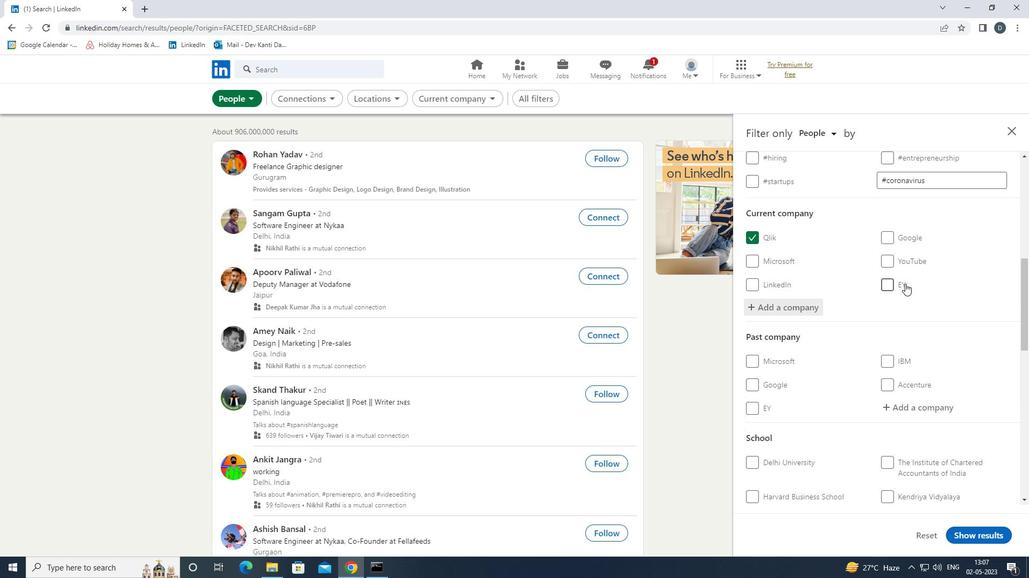 
Action: Mouse scrolled (902, 287) with delta (0, 0)
Screenshot: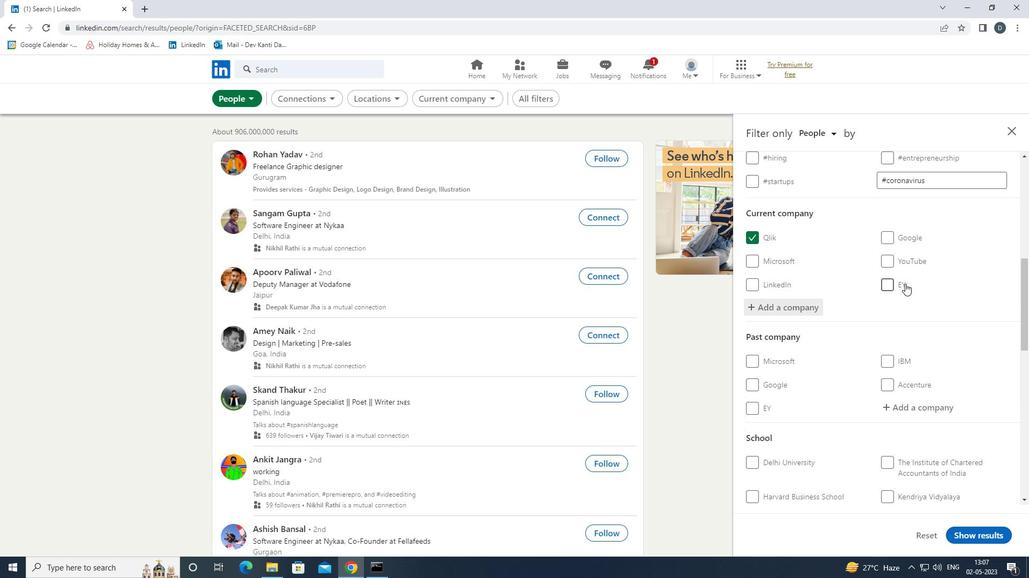 
Action: Mouse moved to (905, 289)
Screenshot: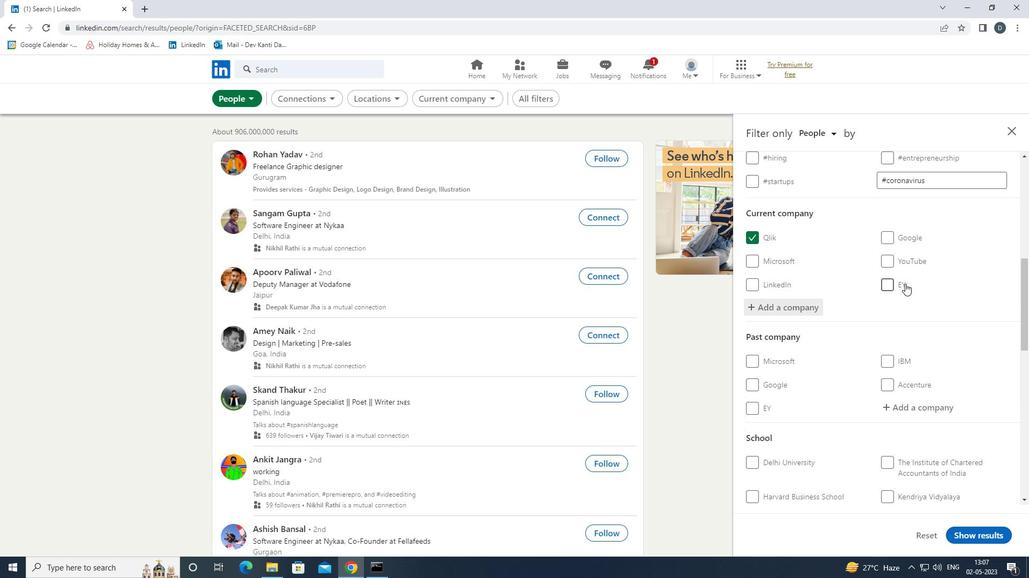 
Action: Mouse scrolled (905, 289) with delta (0, 0)
Screenshot: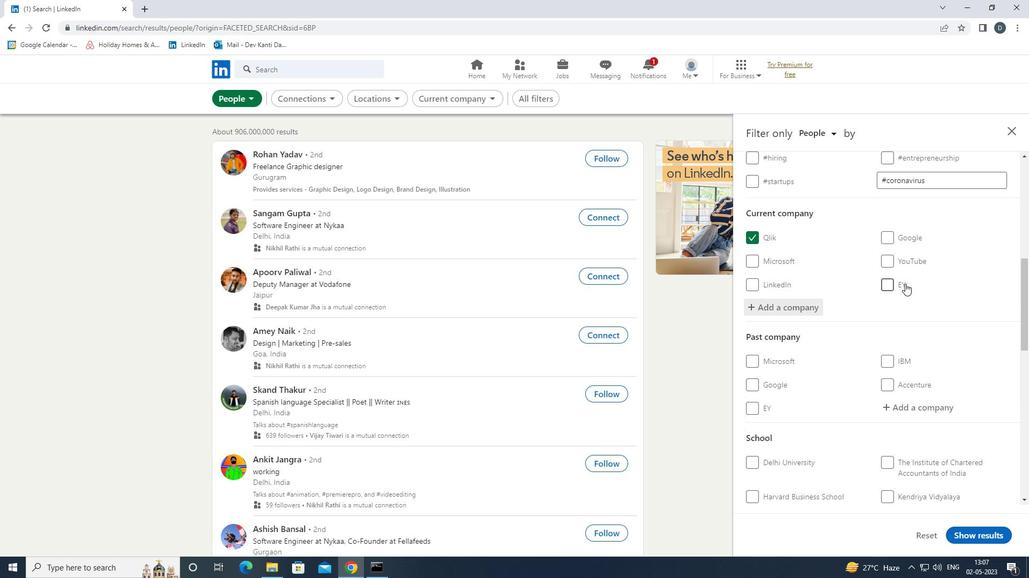 
Action: Mouse moved to (907, 292)
Screenshot: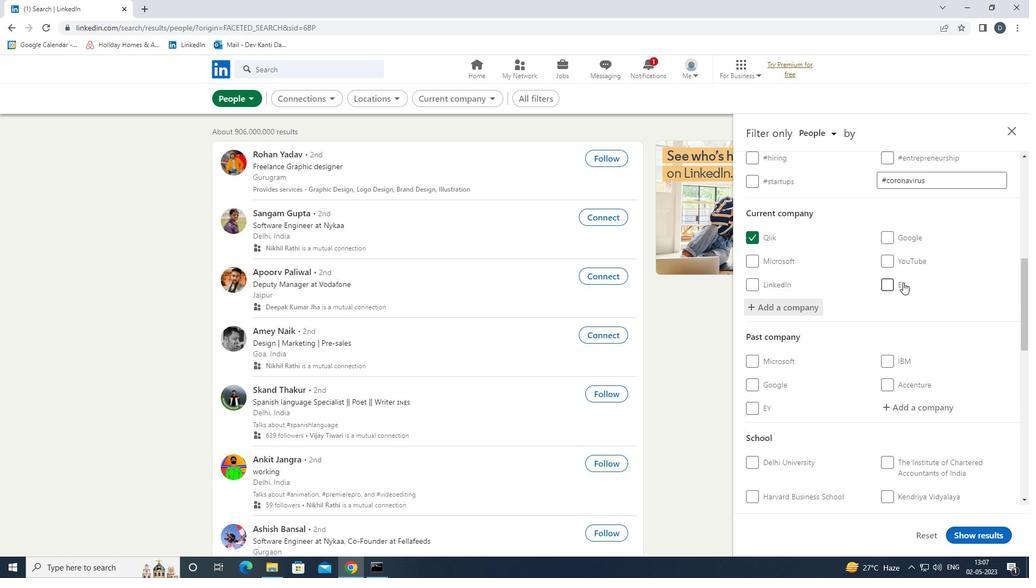 
Action: Mouse scrolled (907, 292) with delta (0, 0)
Screenshot: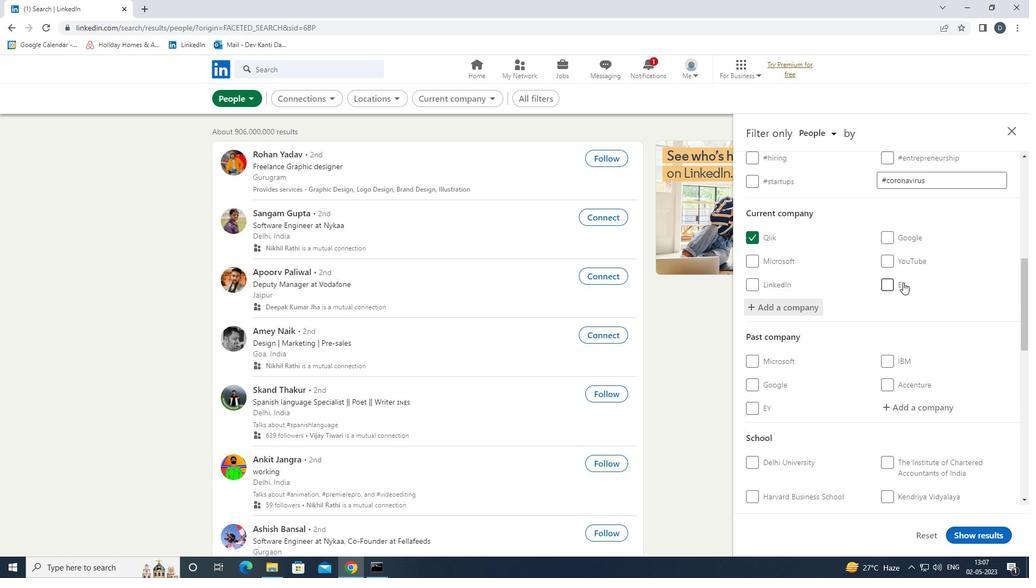 
Action: Mouse moved to (929, 353)
Screenshot: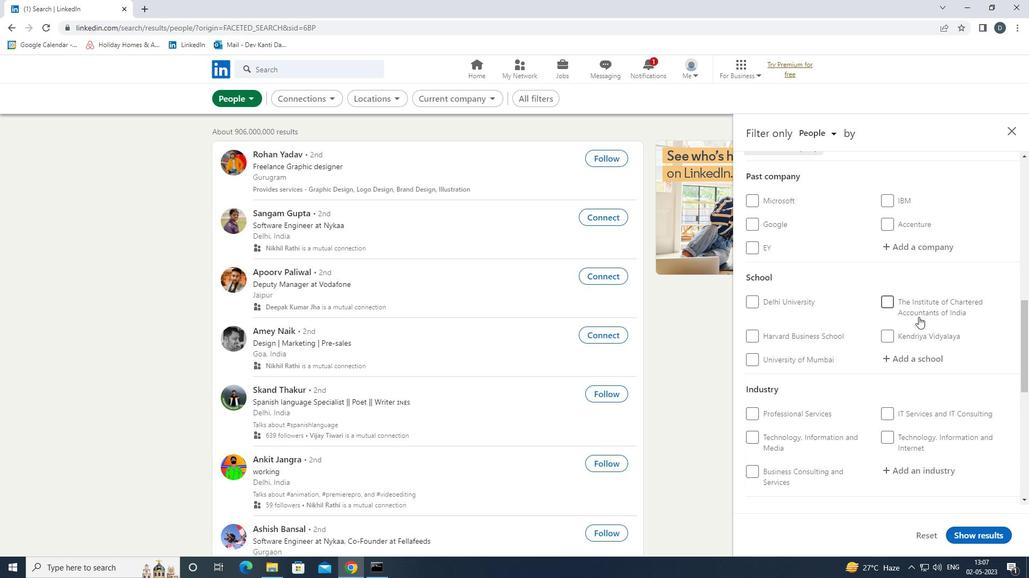 
Action: Mouse pressed left at (929, 353)
Screenshot: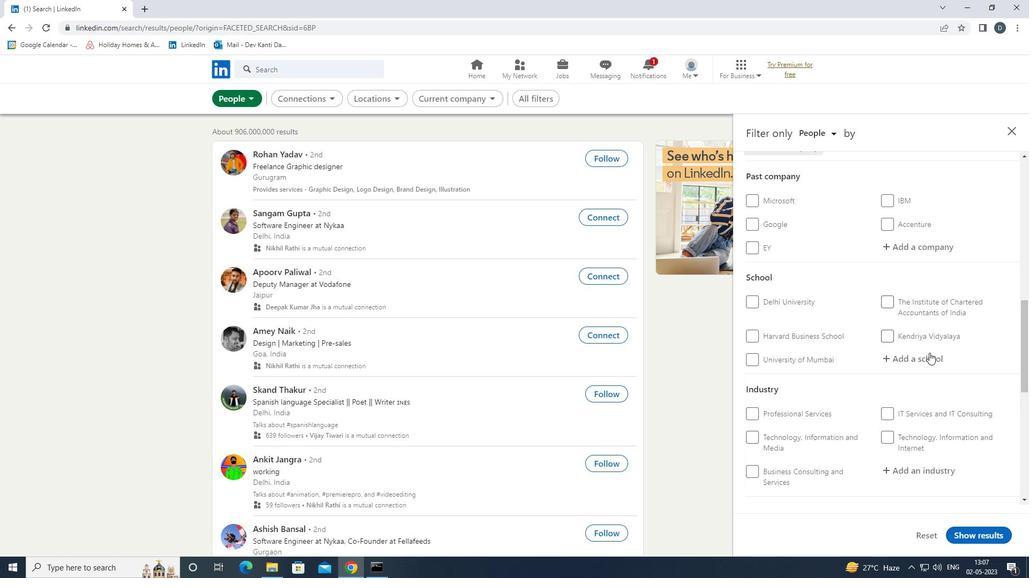 
Action: Mouse moved to (930, 354)
Screenshot: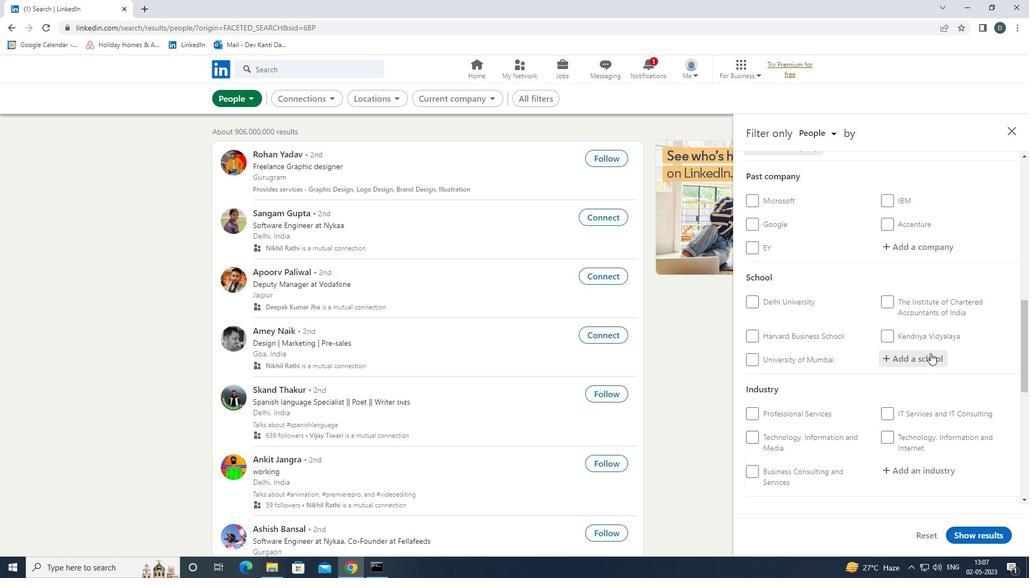 
Action: Key pressed <Key.shift>ANNASAHEB<Key.space><Key.shift><Key.shift>VARTAK<Key.down><Key.enter>
Screenshot: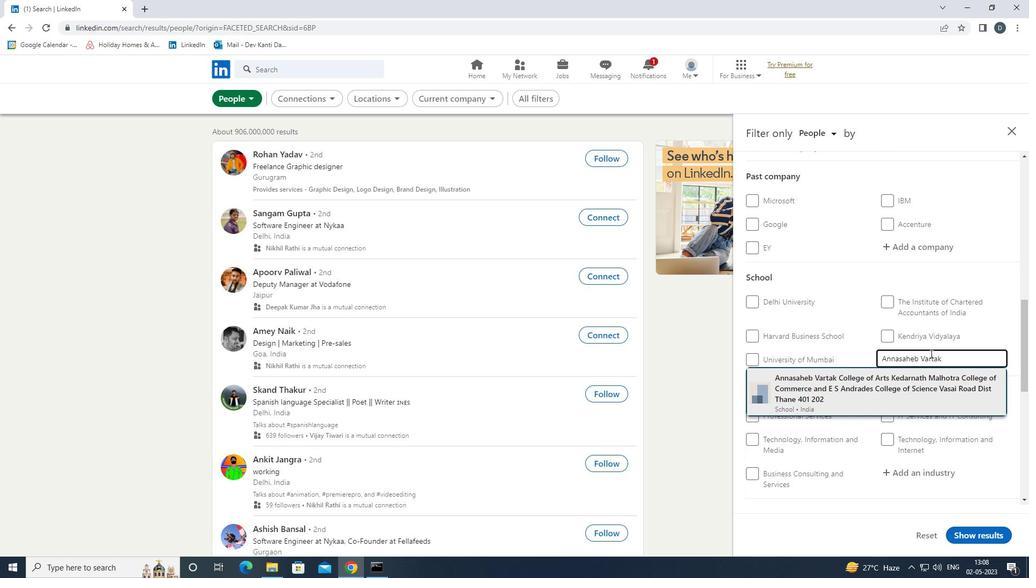 
Action: Mouse scrolled (930, 353) with delta (0, 0)
Screenshot: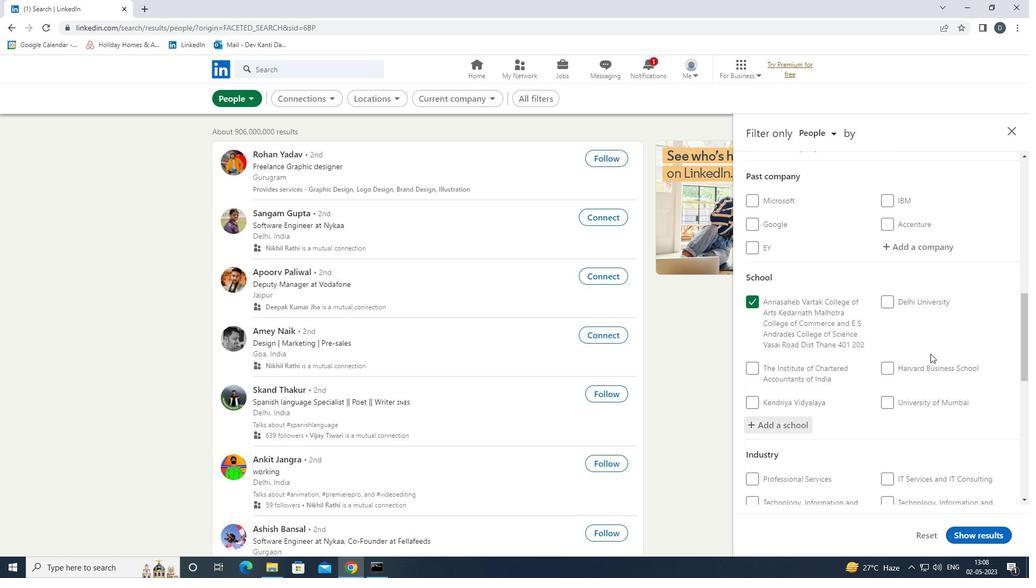 
Action: Mouse moved to (929, 356)
Screenshot: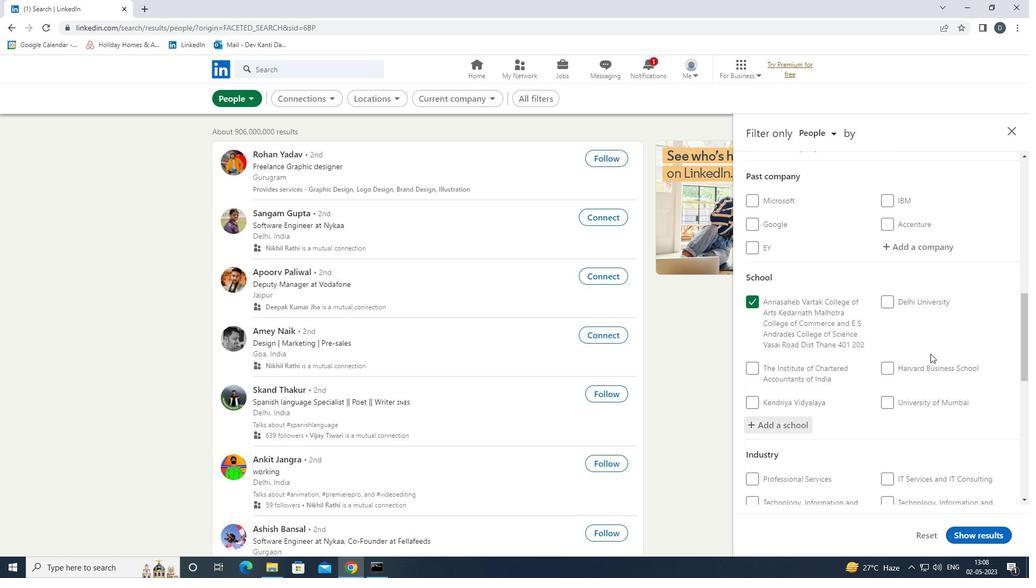 
Action: Mouse scrolled (929, 356) with delta (0, 0)
Screenshot: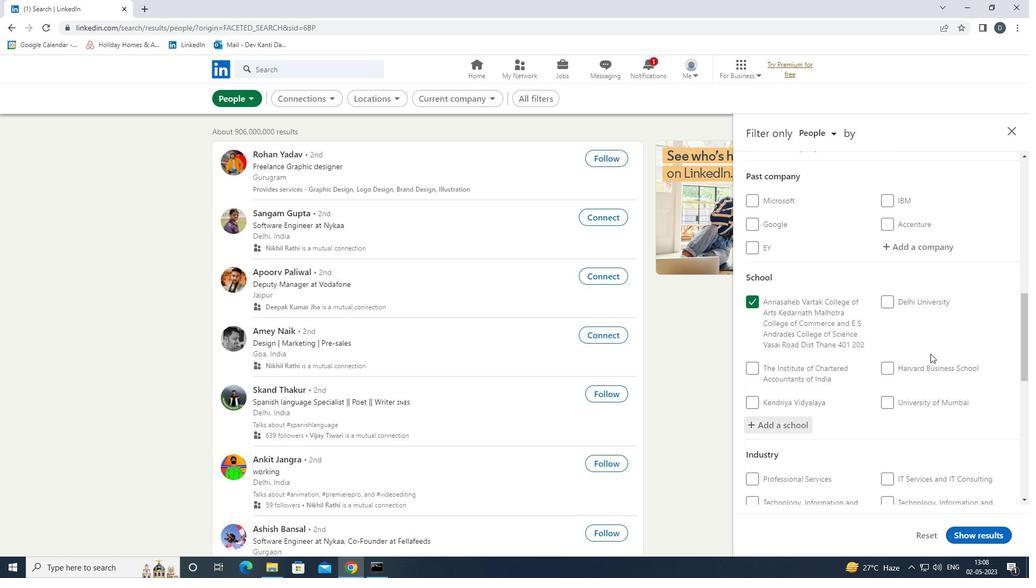 
Action: Mouse moved to (929, 359)
Screenshot: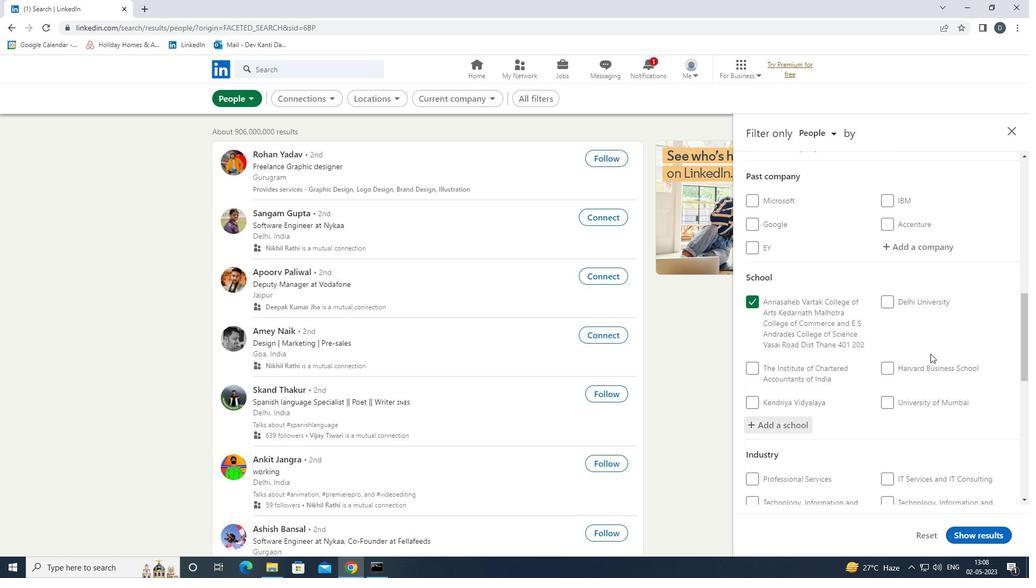 
Action: Mouse scrolled (929, 359) with delta (0, 0)
Screenshot: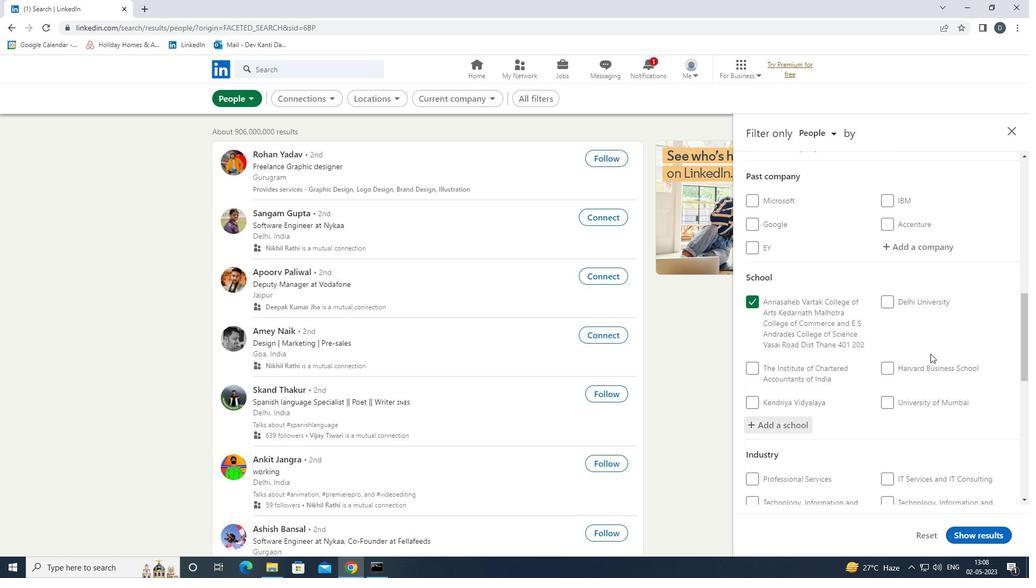 
Action: Mouse moved to (925, 381)
Screenshot: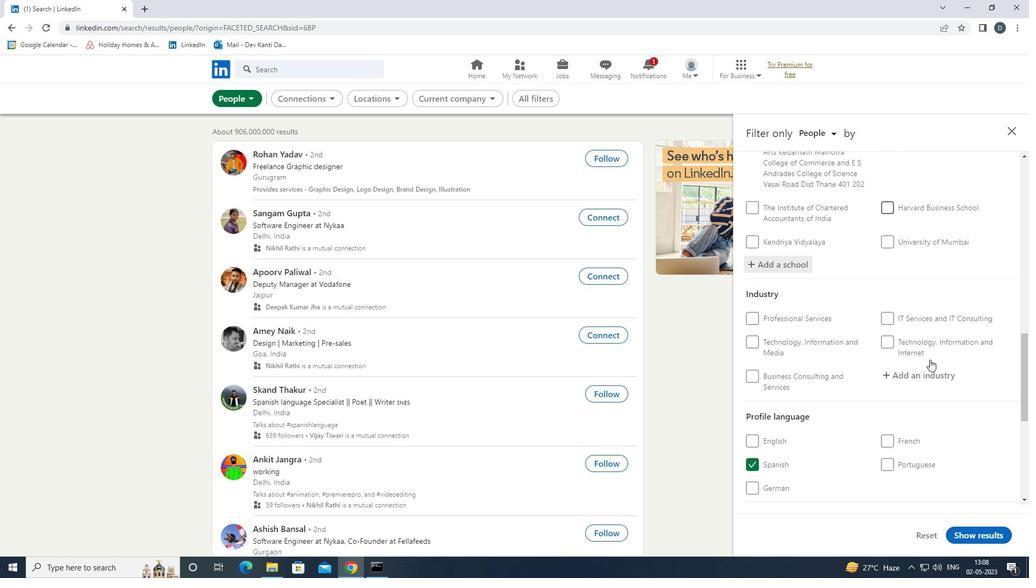
Action: Mouse pressed left at (925, 381)
Screenshot: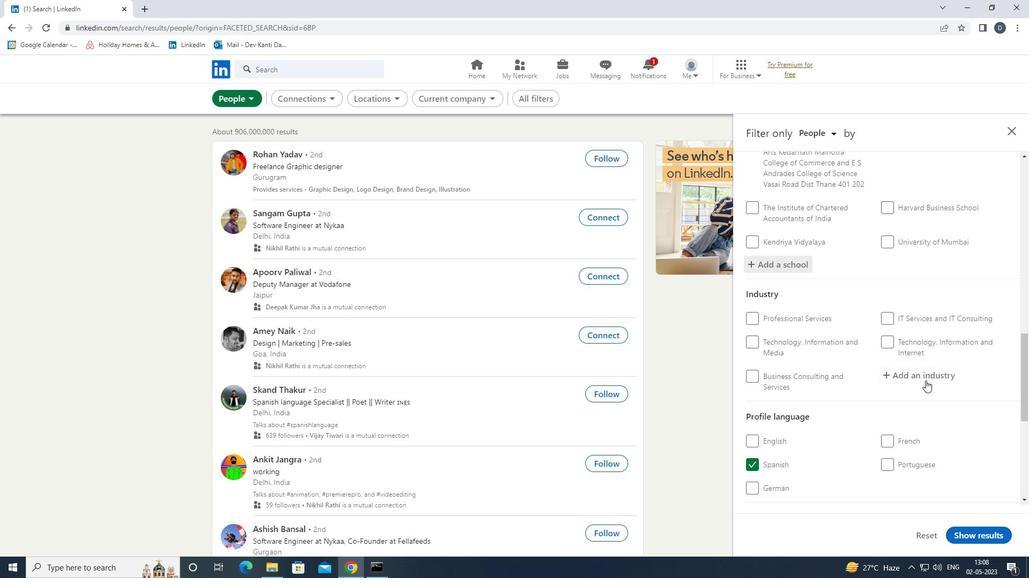 
Action: Key pressed <Key.shift>NATURA<Key.backspace><Key.backspace><Key.backspace><Key.backspace><Key.backspace>ATURAL<Key.down><Key.down><Key.enter>
Screenshot: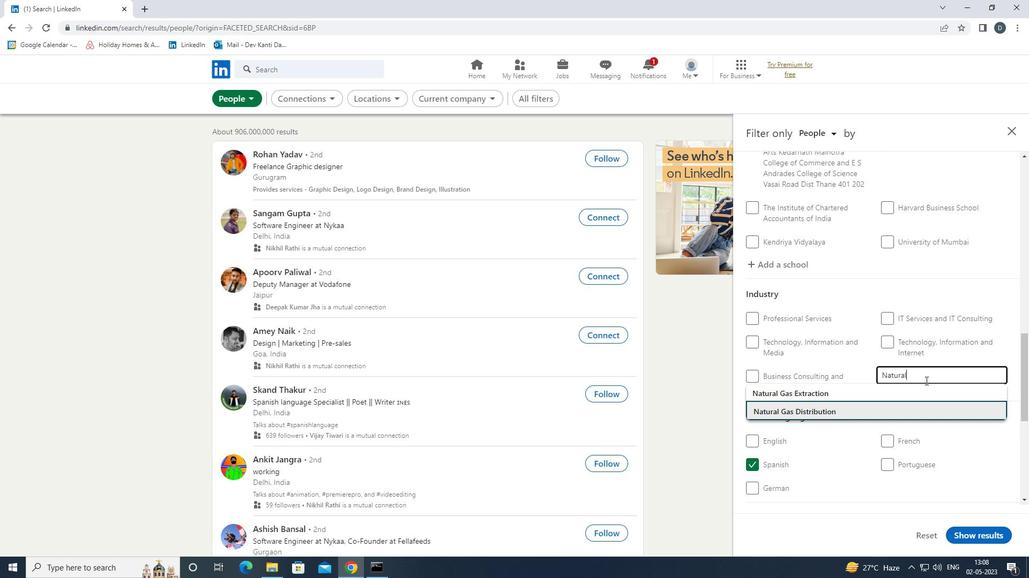 
Action: Mouse moved to (925, 382)
Screenshot: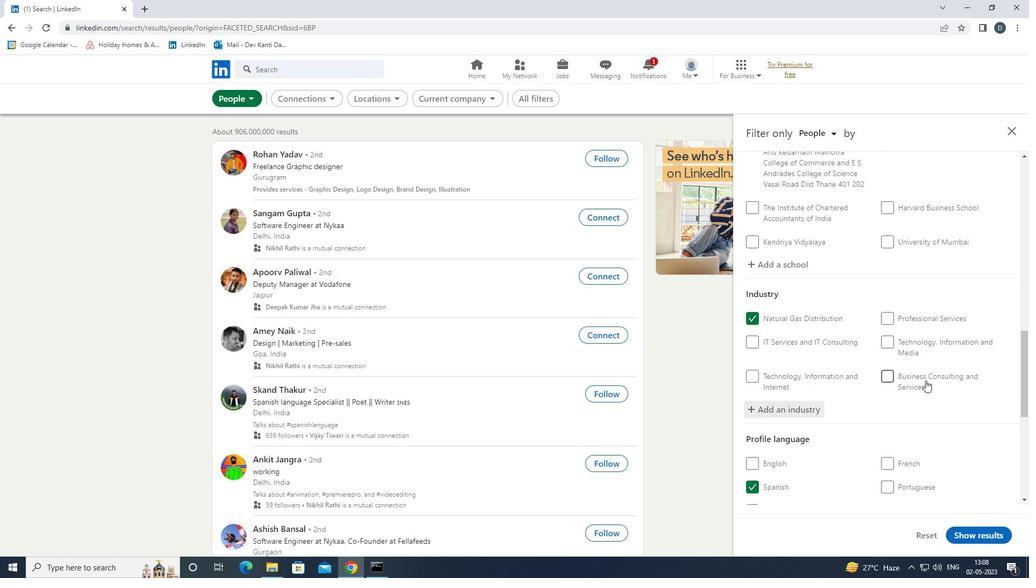 
Action: Mouse scrolled (925, 381) with delta (0, 0)
Screenshot: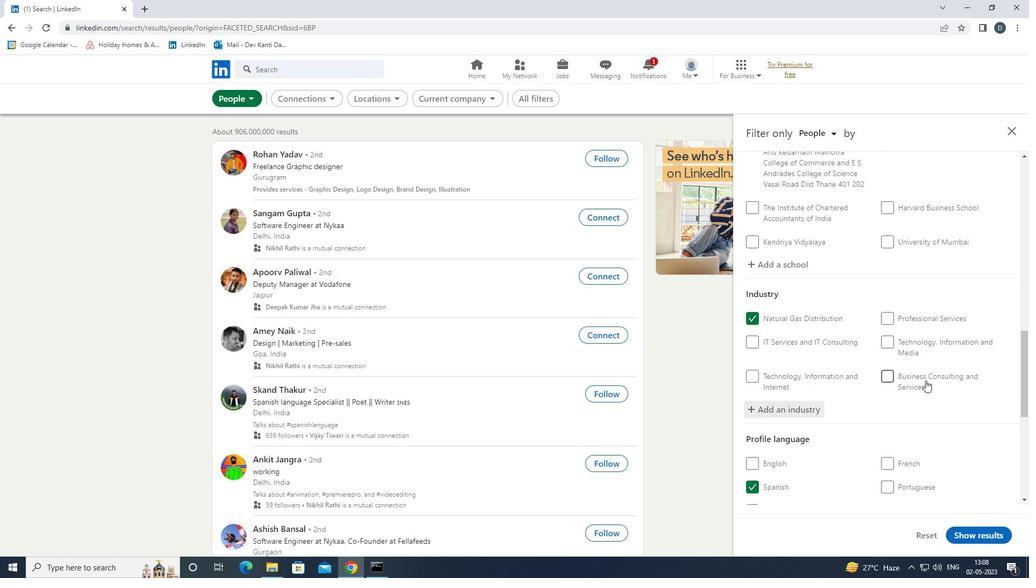 
Action: Mouse scrolled (925, 381) with delta (0, 0)
Screenshot: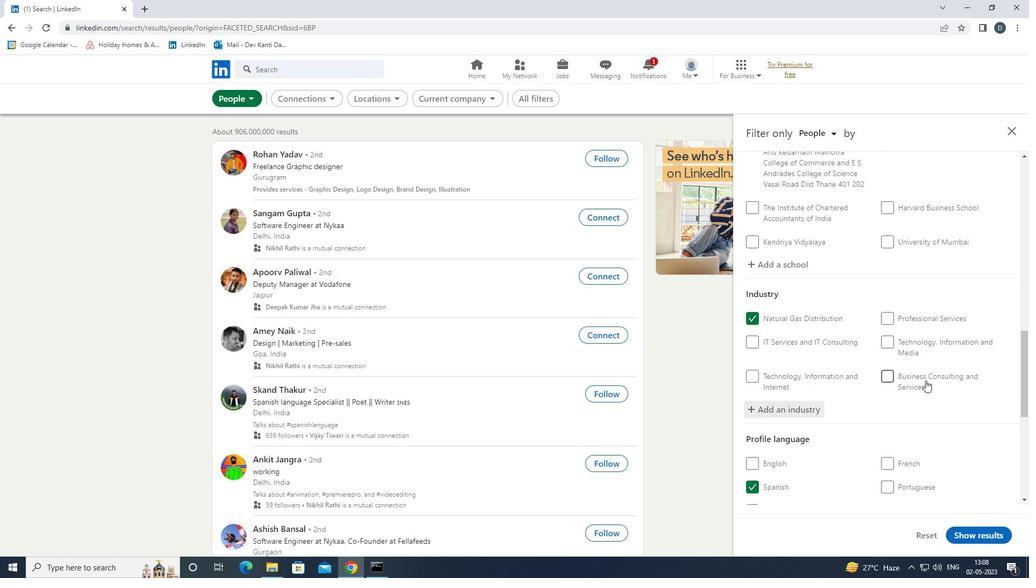 
Action: Mouse scrolled (925, 381) with delta (0, 0)
Screenshot: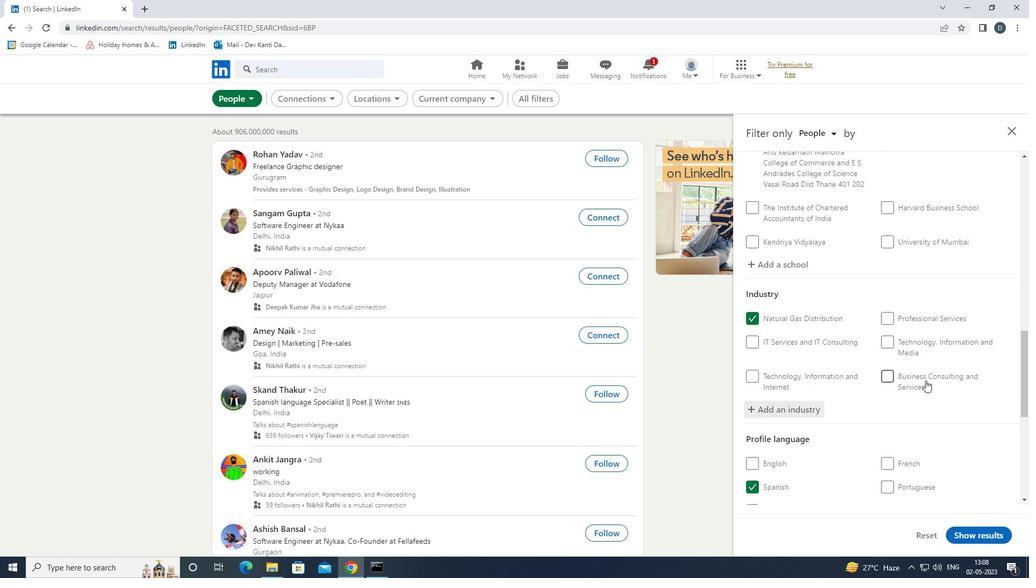 
Action: Mouse scrolled (925, 381) with delta (0, 0)
Screenshot: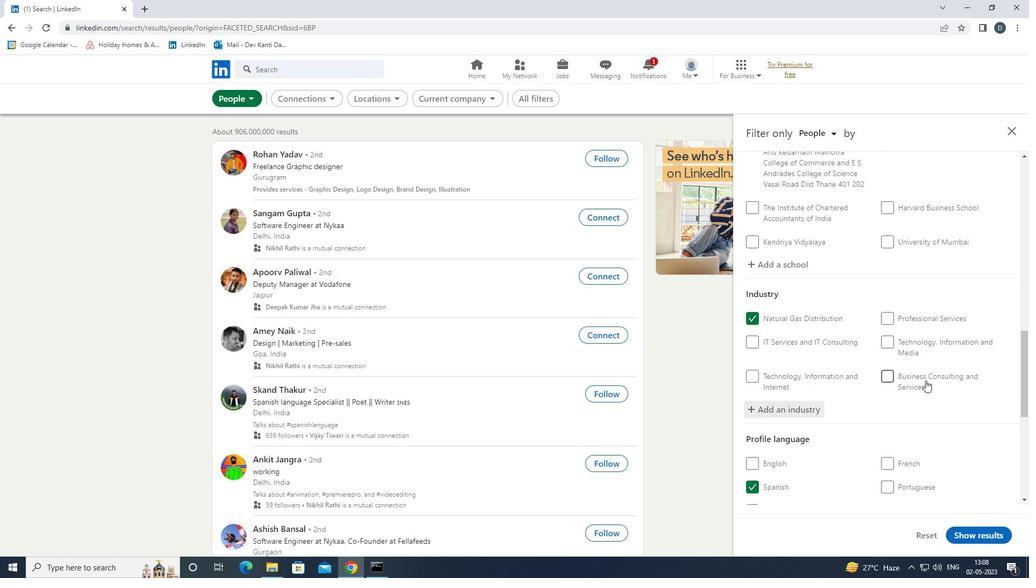 
Action: Mouse scrolled (925, 381) with delta (0, 0)
Screenshot: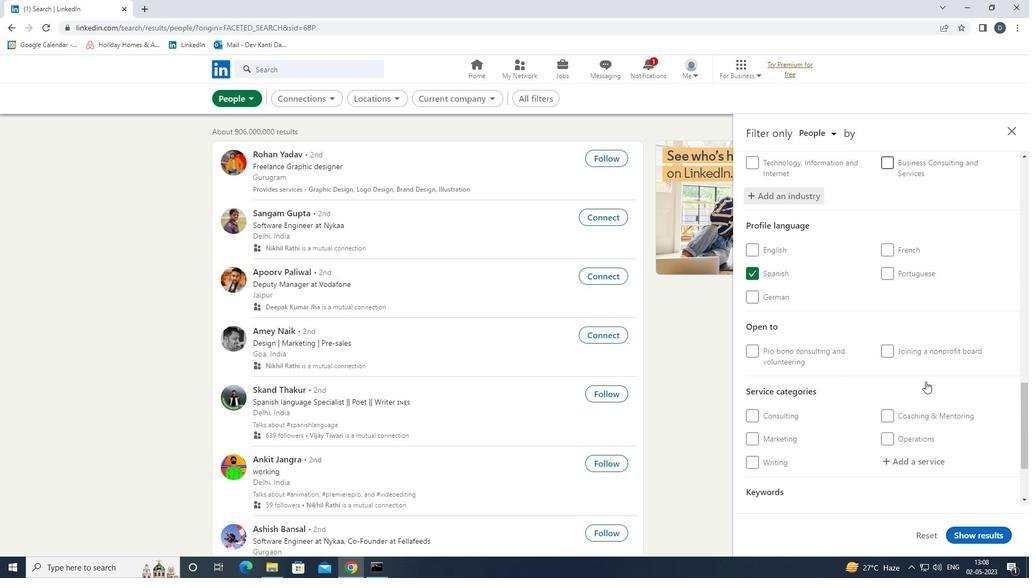 
Action: Mouse scrolled (925, 381) with delta (0, 0)
Screenshot: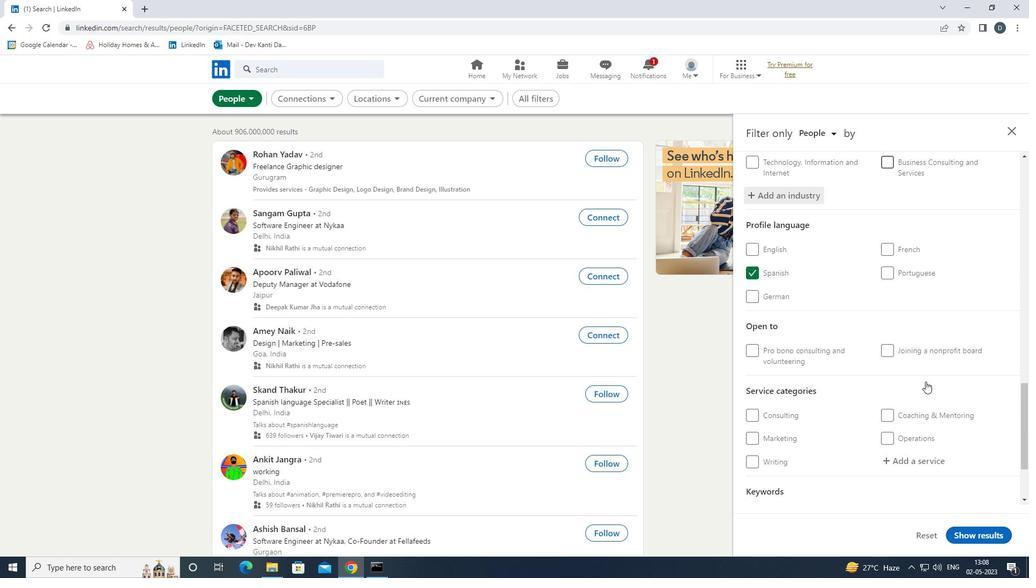 
Action: Mouse moved to (925, 355)
Screenshot: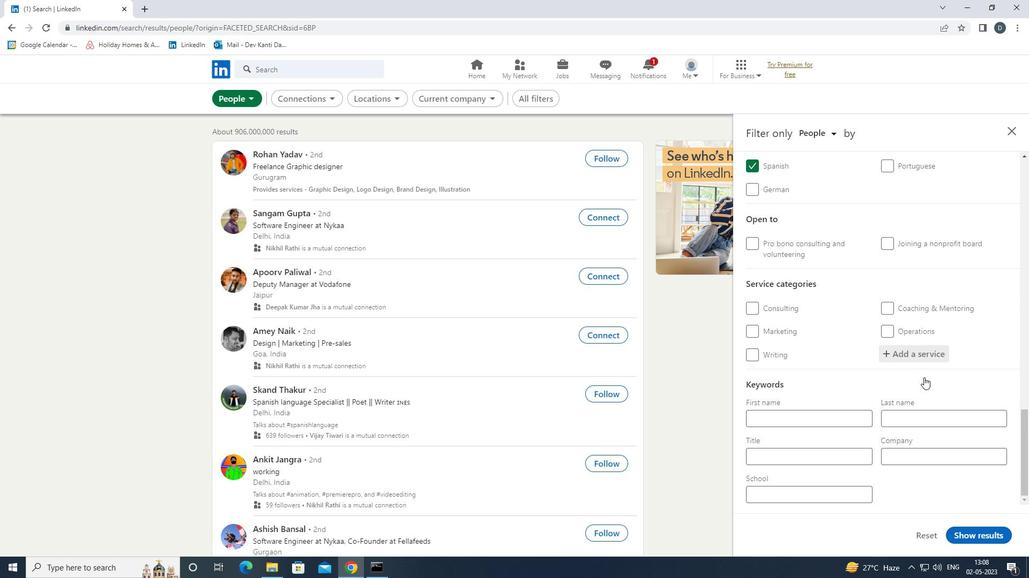 
Action: Mouse pressed left at (925, 355)
Screenshot: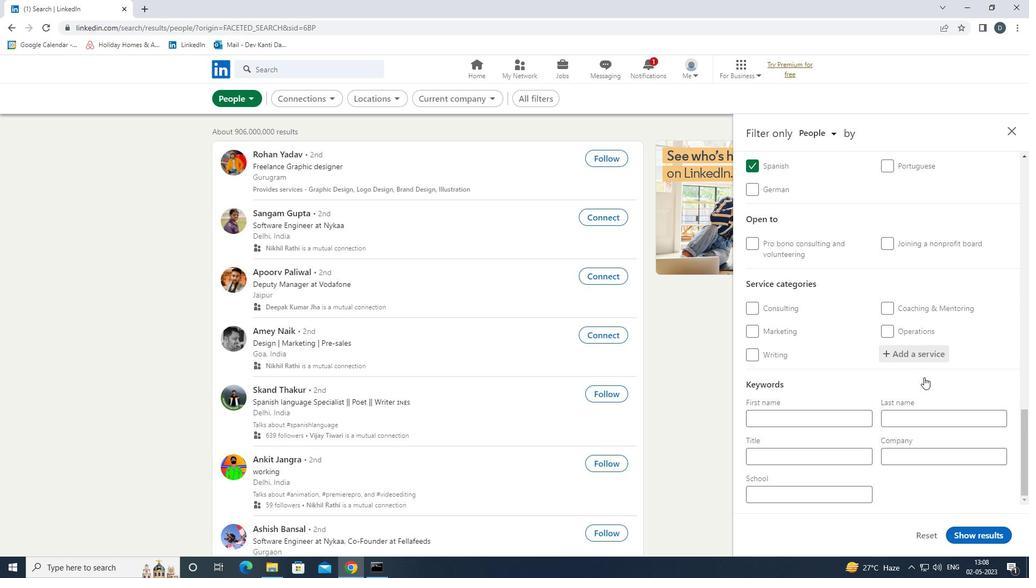 
Action: Key pressed <Key.shift>GHOS<Key.down><Key.enter>
Screenshot: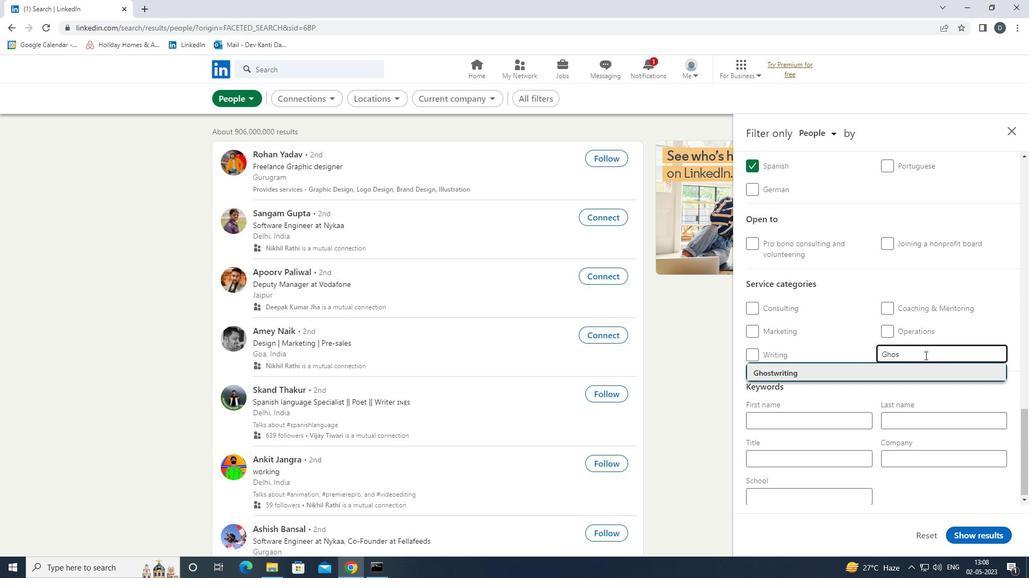 
Action: Mouse moved to (867, 341)
Screenshot: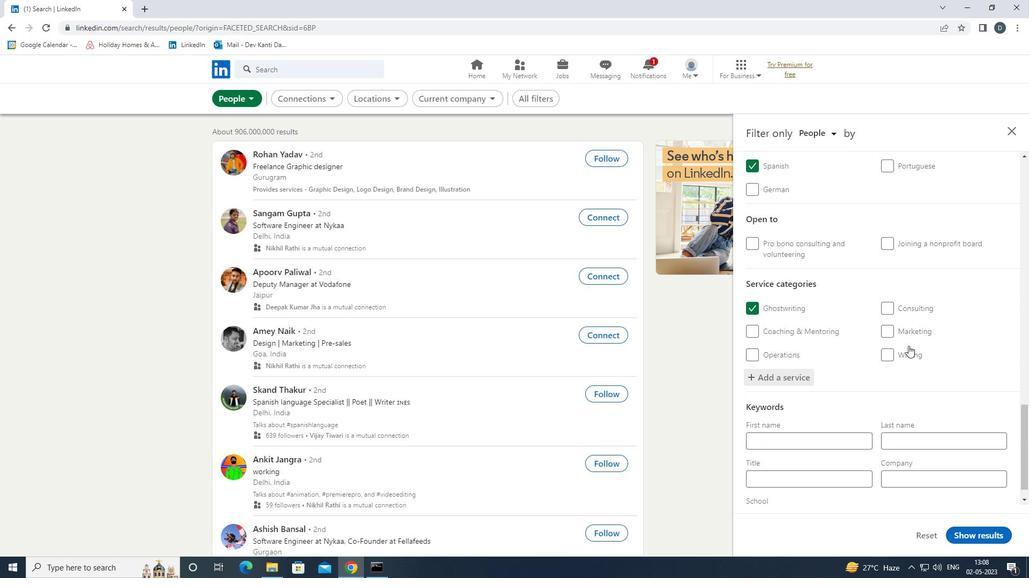 
Action: Mouse scrolled (867, 340) with delta (0, 0)
Screenshot: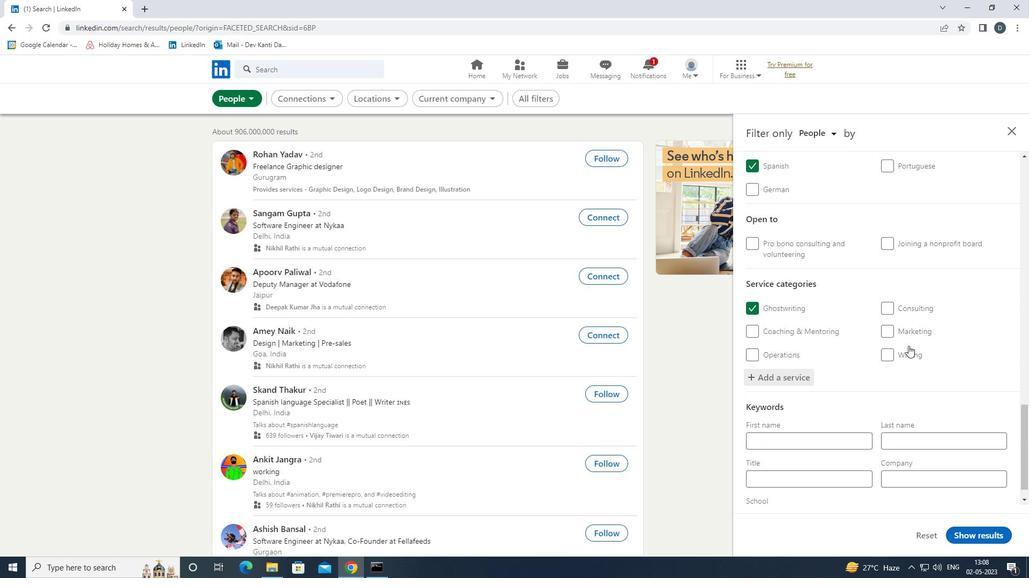 
Action: Mouse moved to (855, 353)
Screenshot: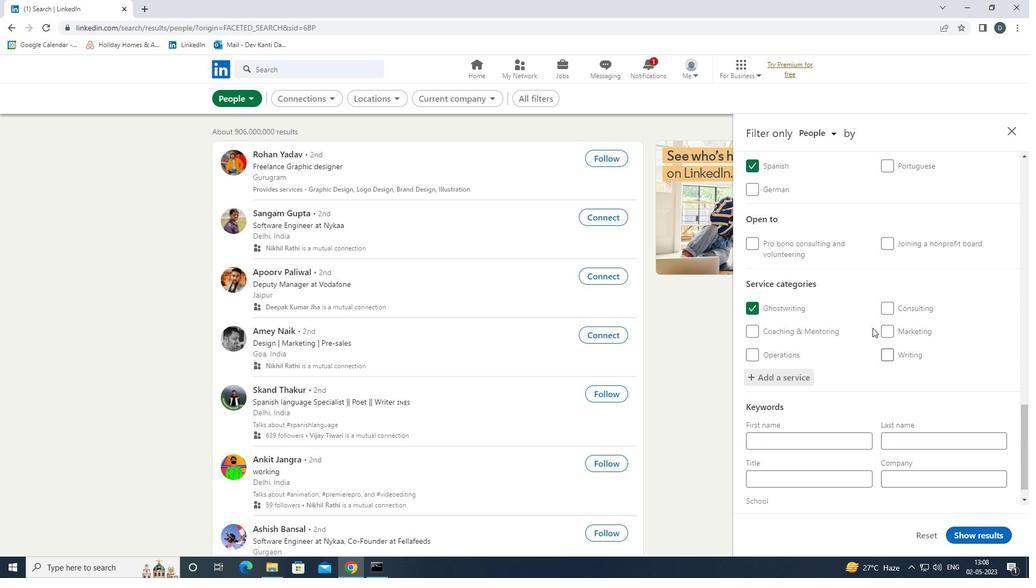 
Action: Mouse scrolled (855, 352) with delta (0, 0)
Screenshot: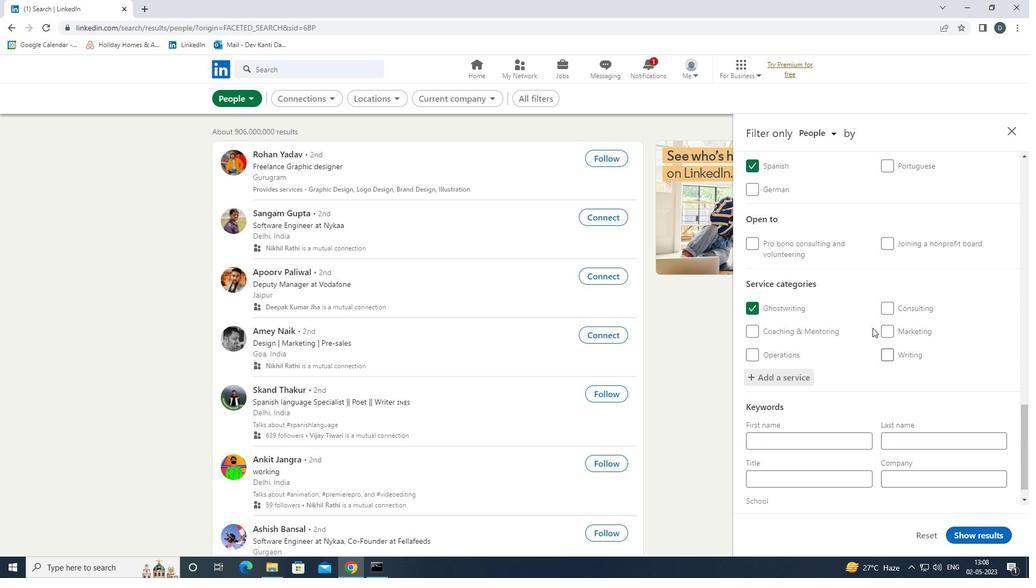 
Action: Mouse moved to (852, 356)
Screenshot: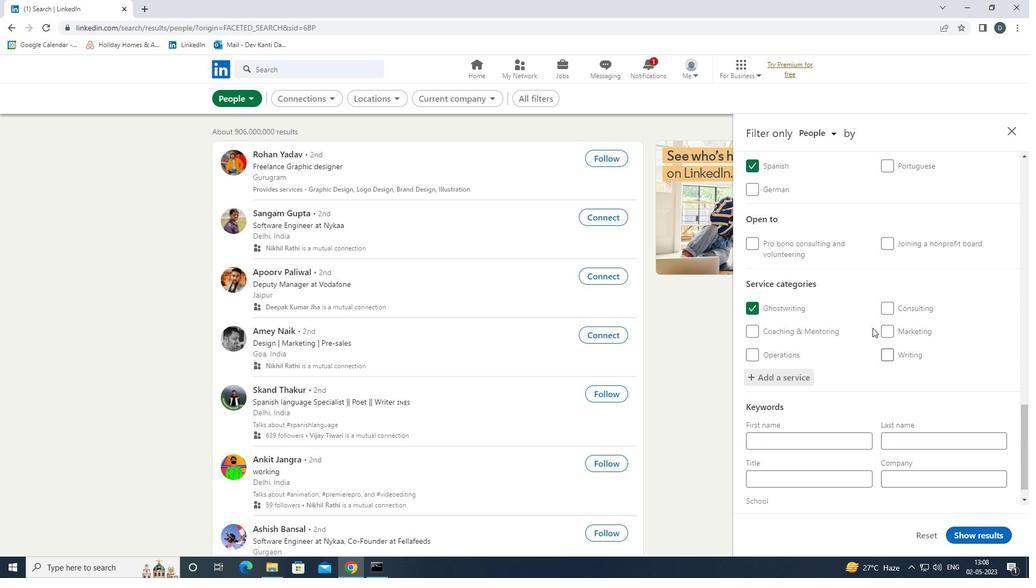 
Action: Mouse scrolled (852, 356) with delta (0, 0)
Screenshot: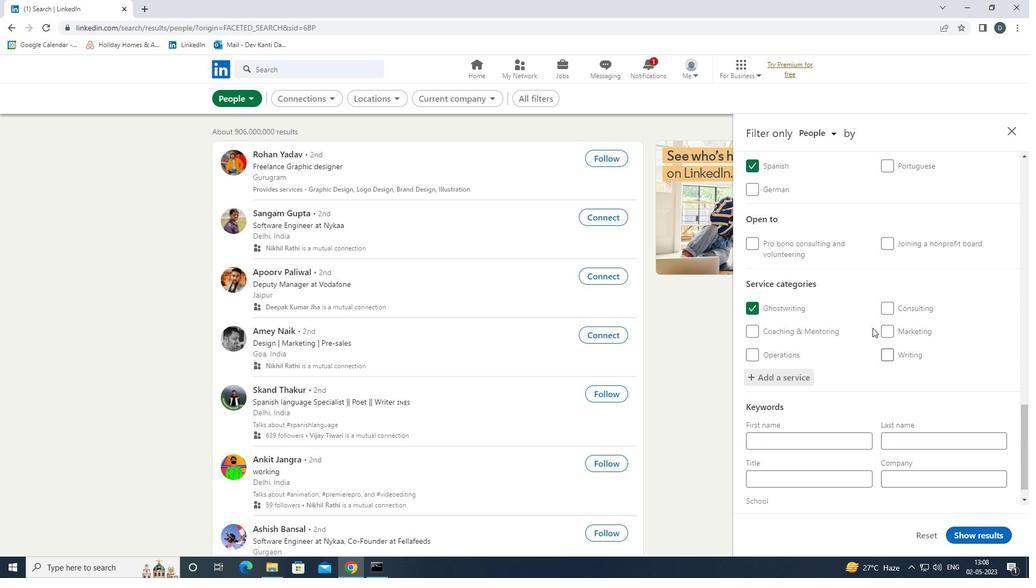
Action: Mouse moved to (852, 357)
Screenshot: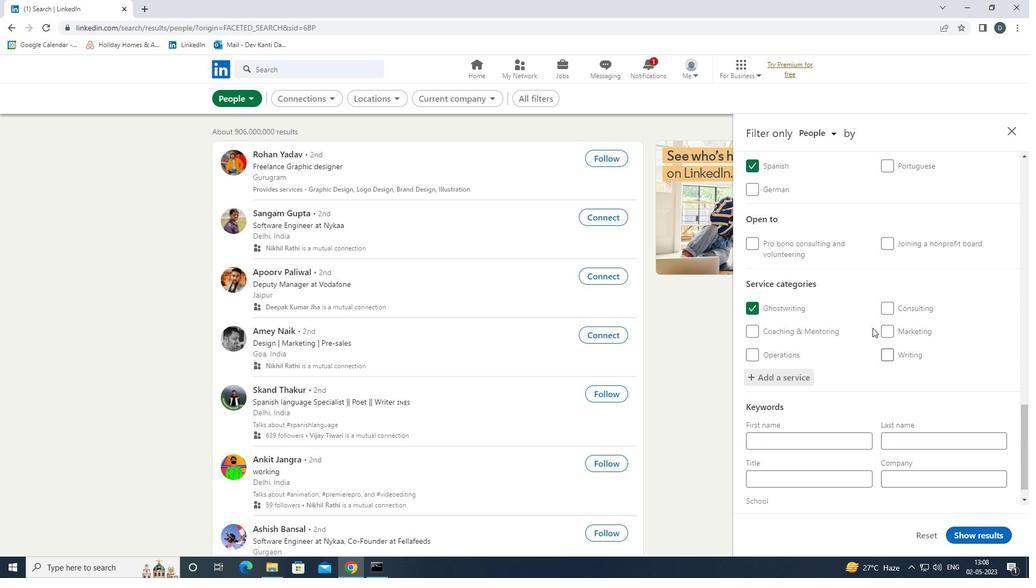 
Action: Mouse scrolled (852, 356) with delta (0, 0)
Screenshot: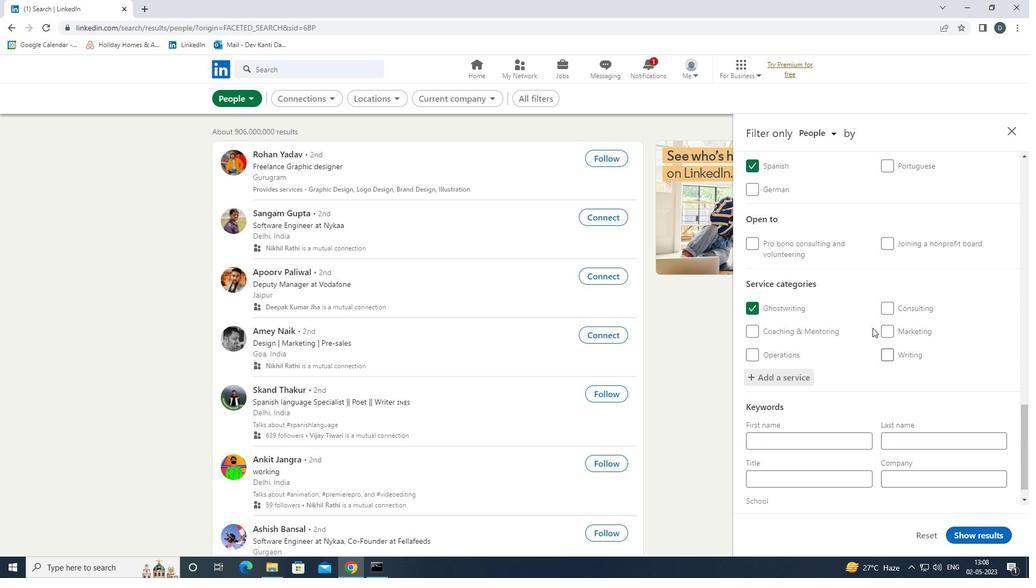 
Action: Mouse moved to (852, 386)
Screenshot: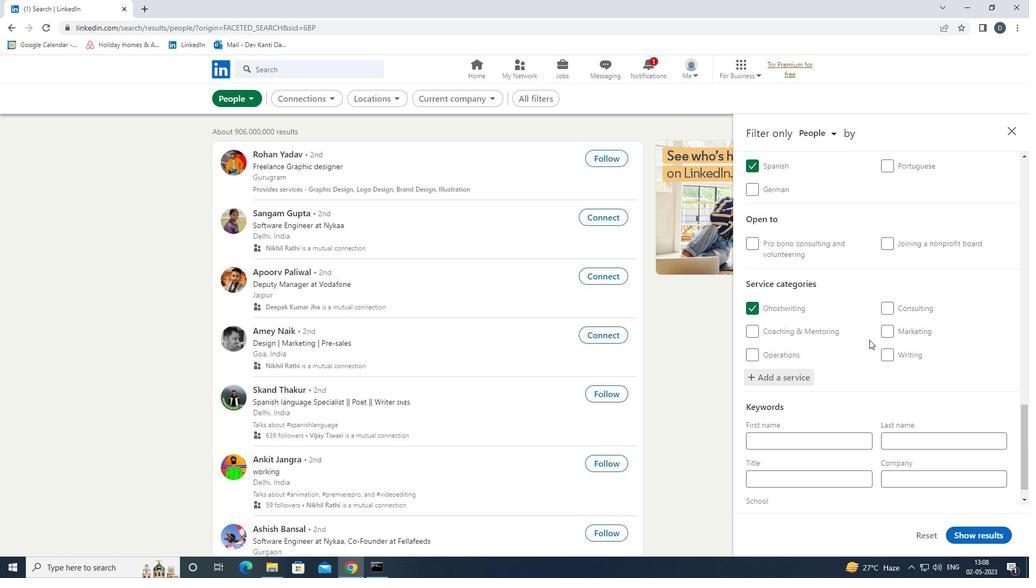 
Action: Mouse scrolled (852, 386) with delta (0, 0)
Screenshot: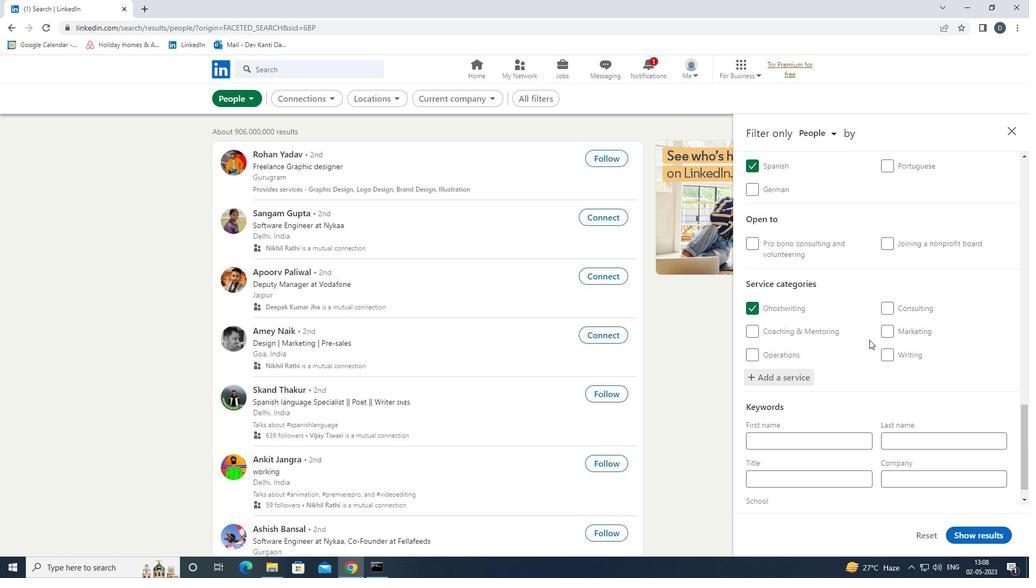 
Action: Mouse moved to (831, 457)
Screenshot: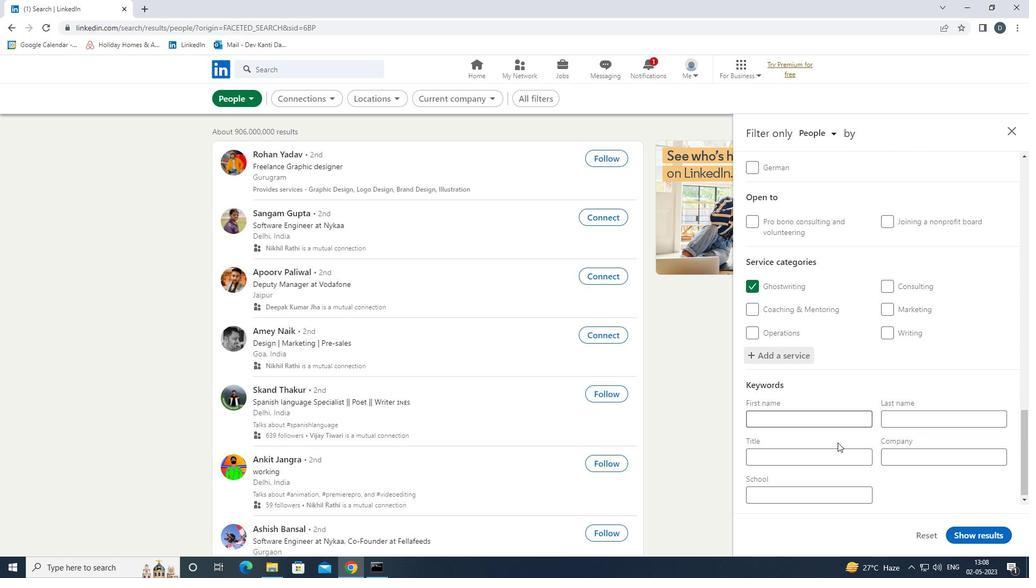 
Action: Mouse pressed left at (831, 457)
Screenshot: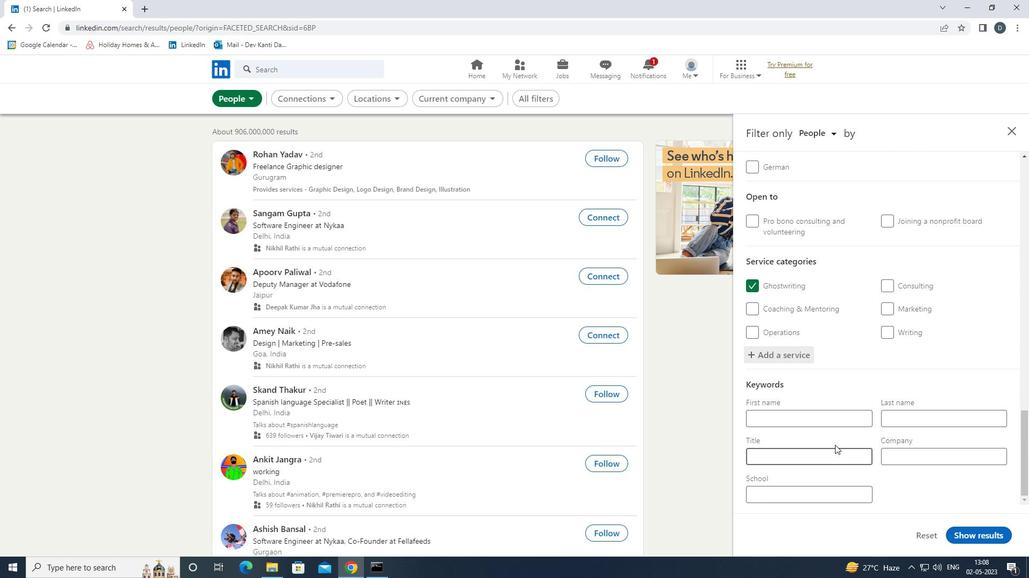 
Action: Key pressed <Key.shift>MECHANICAL<Key.space><Key.shift>ENGINEER
Screenshot: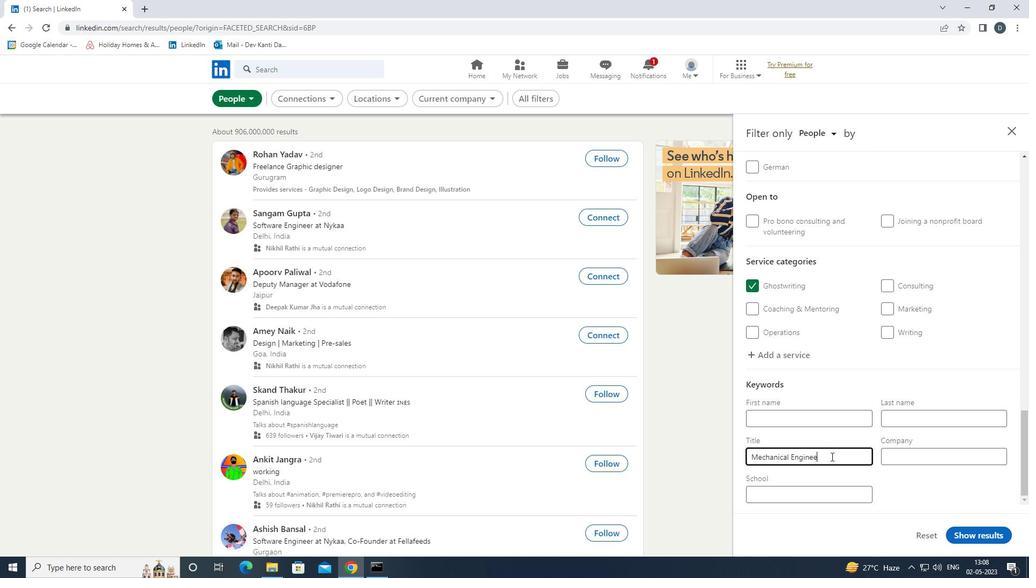 
Action: Mouse moved to (978, 536)
Screenshot: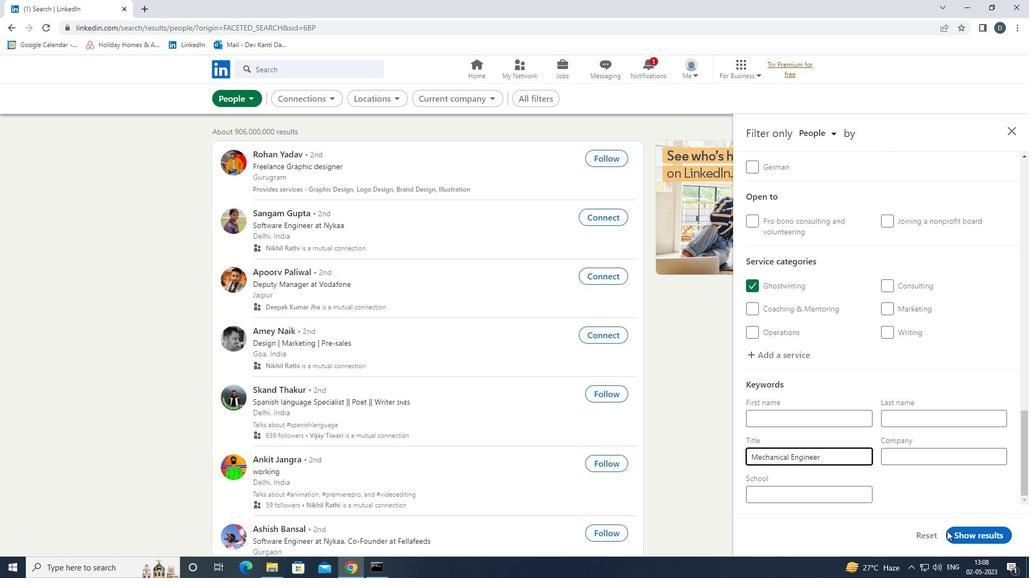 
Action: Mouse pressed left at (978, 536)
Screenshot: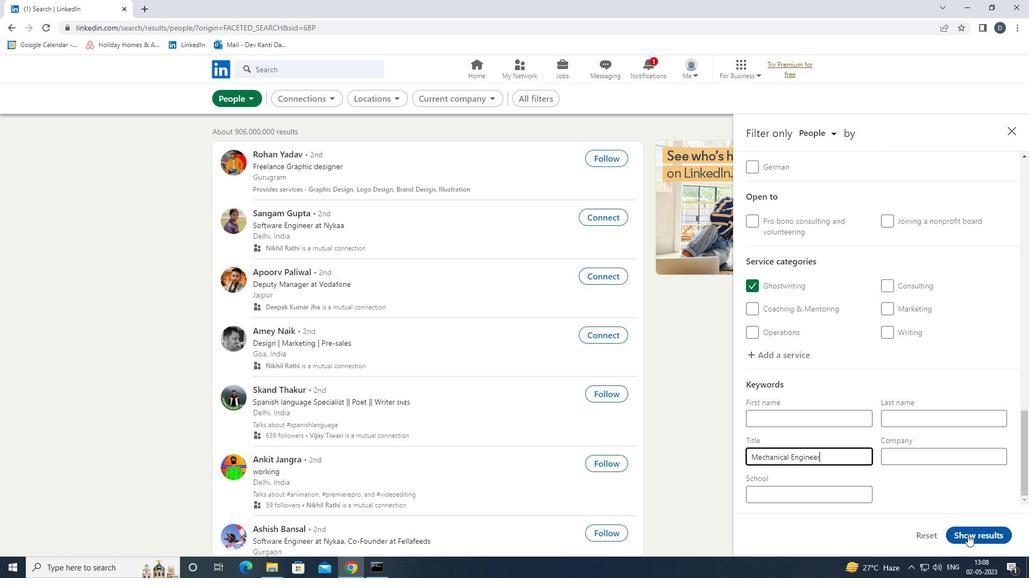 
Action: Mouse moved to (874, 393)
Screenshot: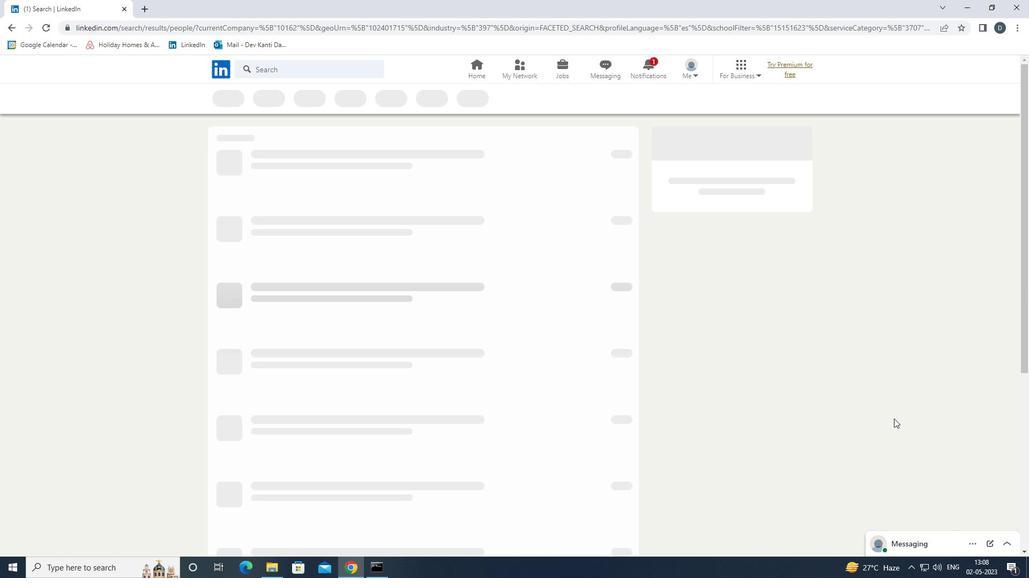 
